 Task: Search one way flight ticket for 2 adults, 2 children, 2 infants in seat in first from Lexington: Blue Grass Airport to Springfield: Abraham Lincoln Capital Airport on 5-2-2023. Choice of flights is Sun country airlines. Number of bags: 2 checked bags. Price is upto 50000. Outbound departure time preference is 4:30.
Action: Mouse moved to (399, 338)
Screenshot: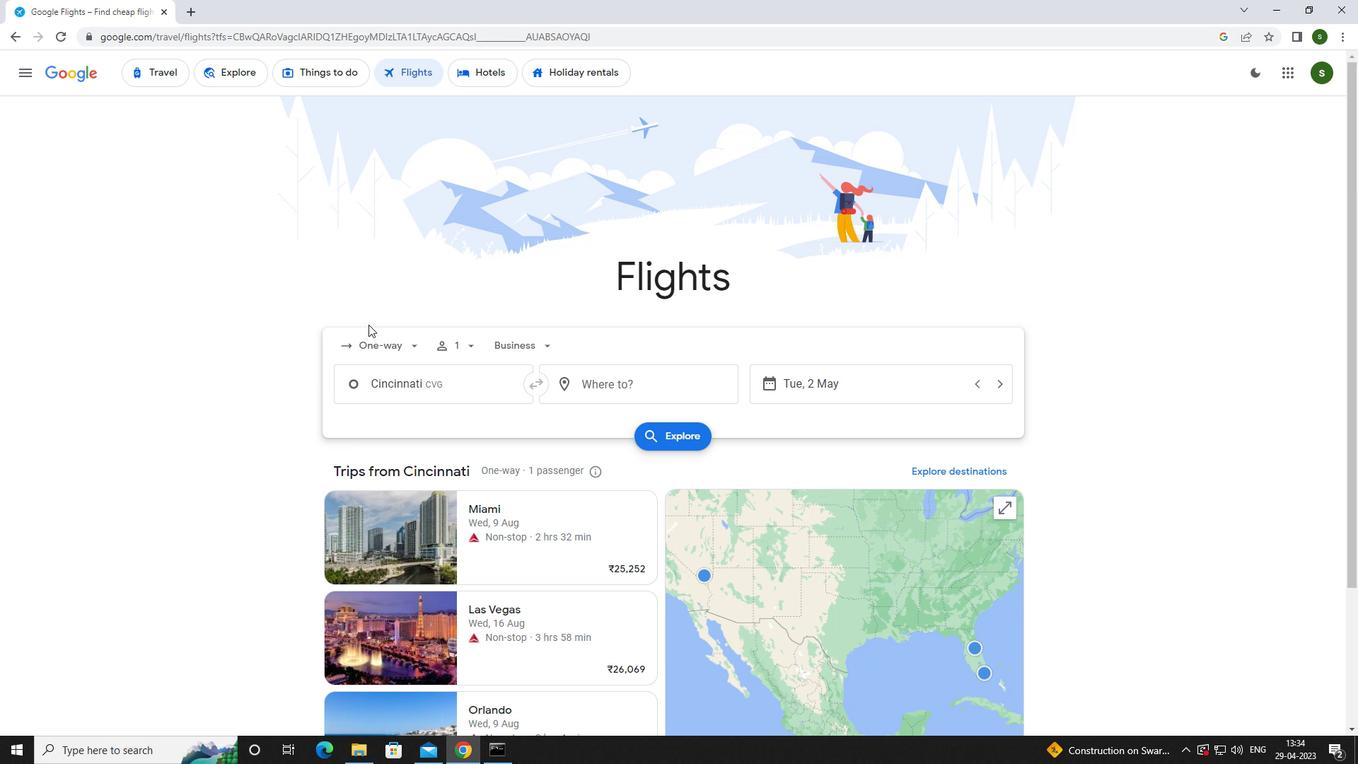 
Action: Mouse pressed left at (399, 338)
Screenshot: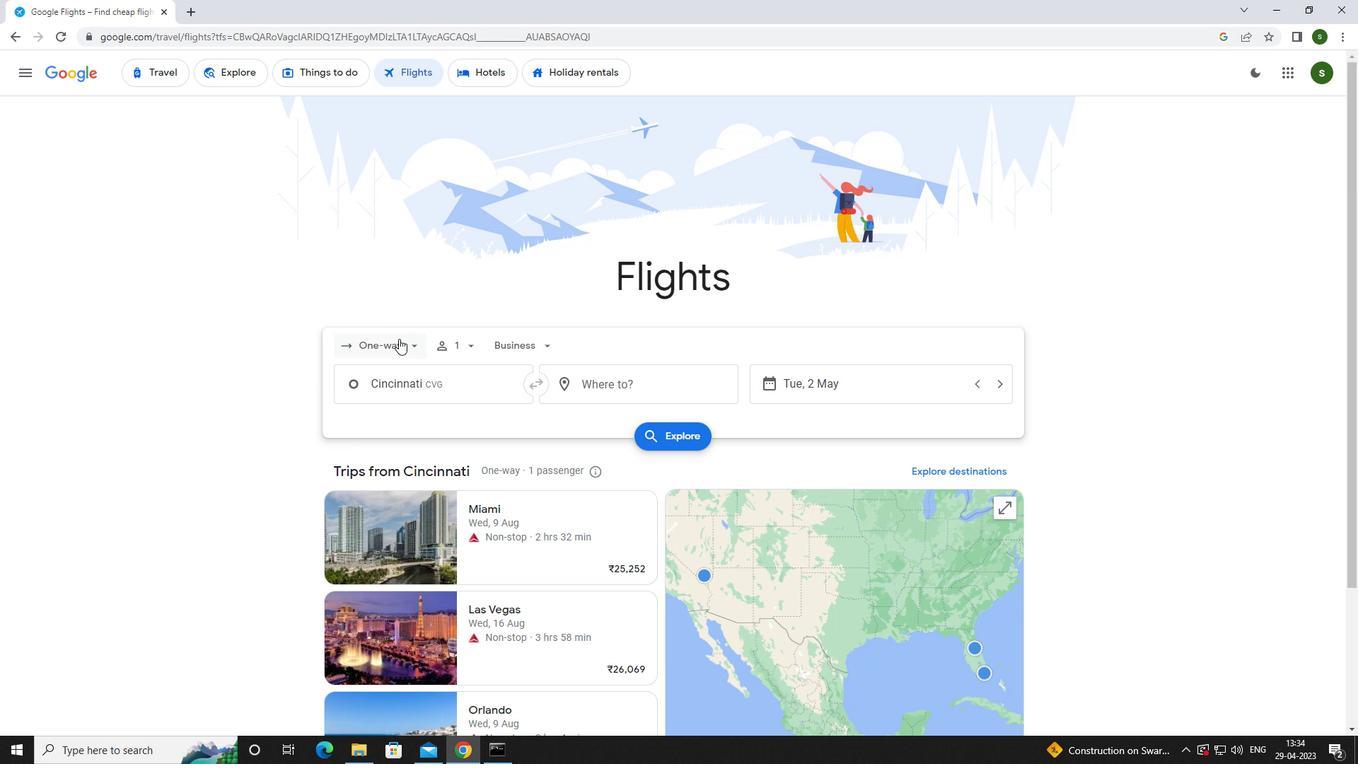 
Action: Mouse moved to (406, 413)
Screenshot: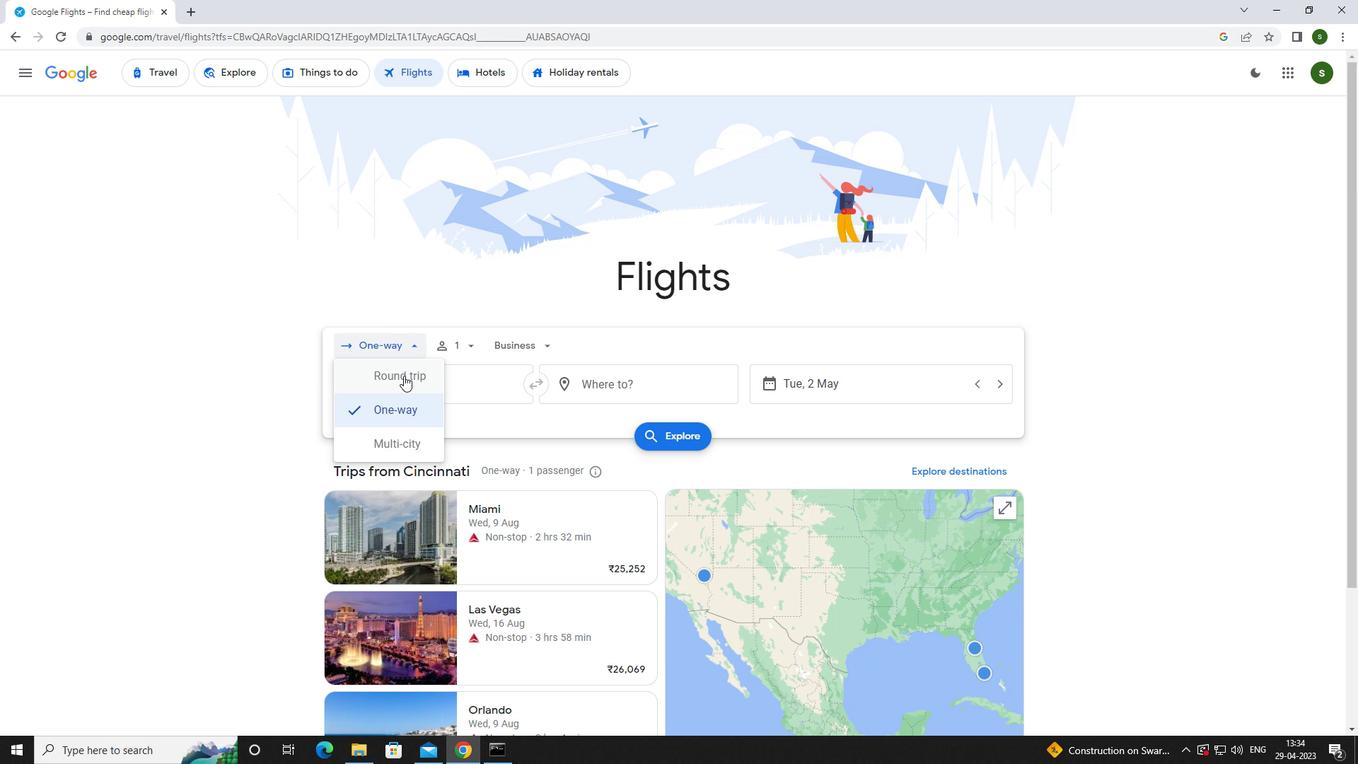 
Action: Mouse pressed left at (406, 413)
Screenshot: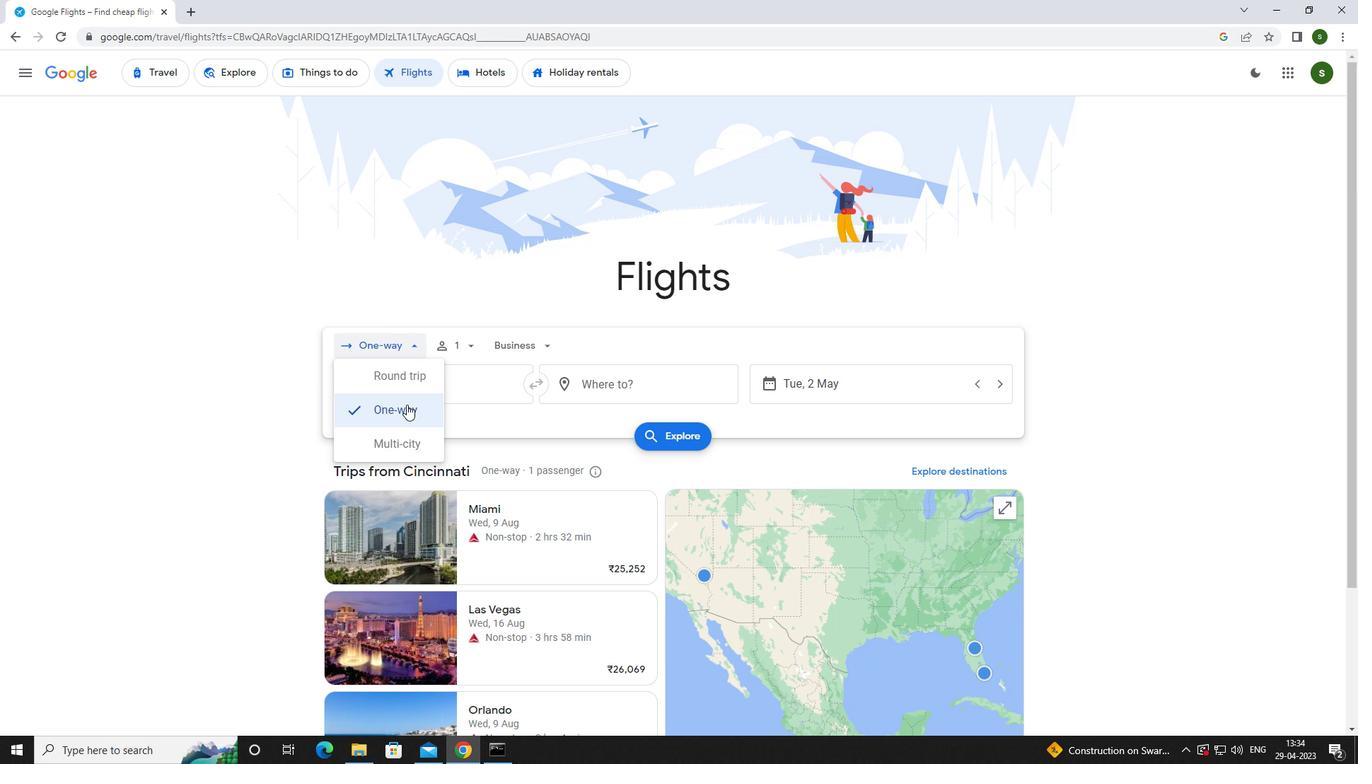 
Action: Mouse moved to (470, 345)
Screenshot: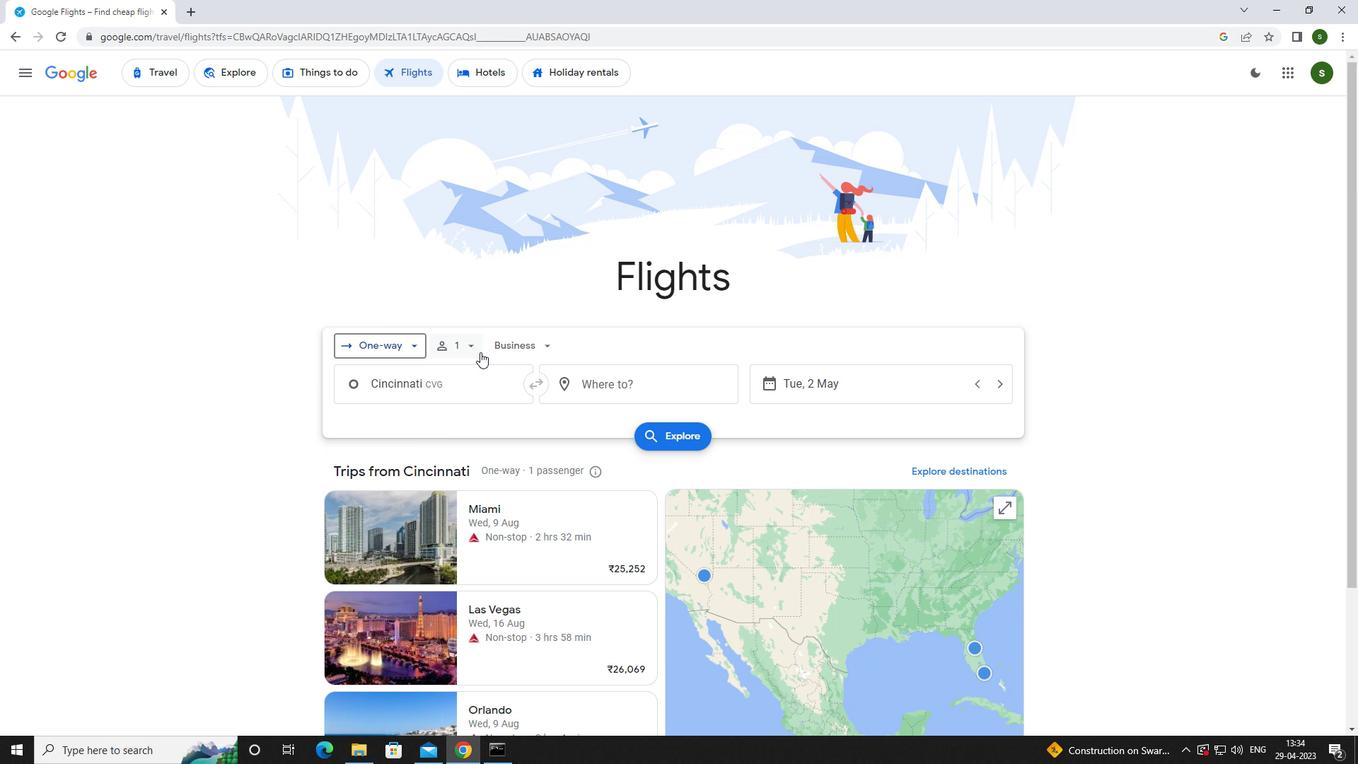 
Action: Mouse pressed left at (470, 345)
Screenshot: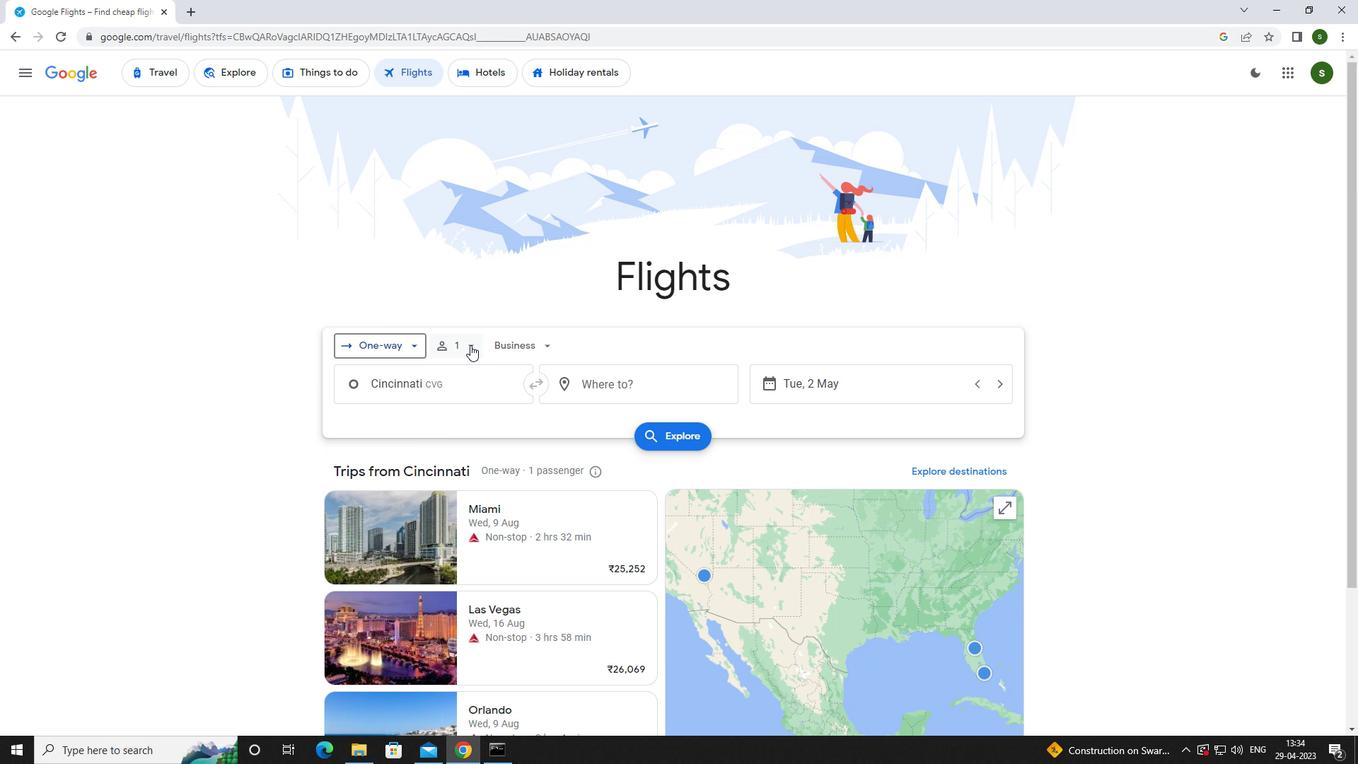 
Action: Mouse moved to (581, 383)
Screenshot: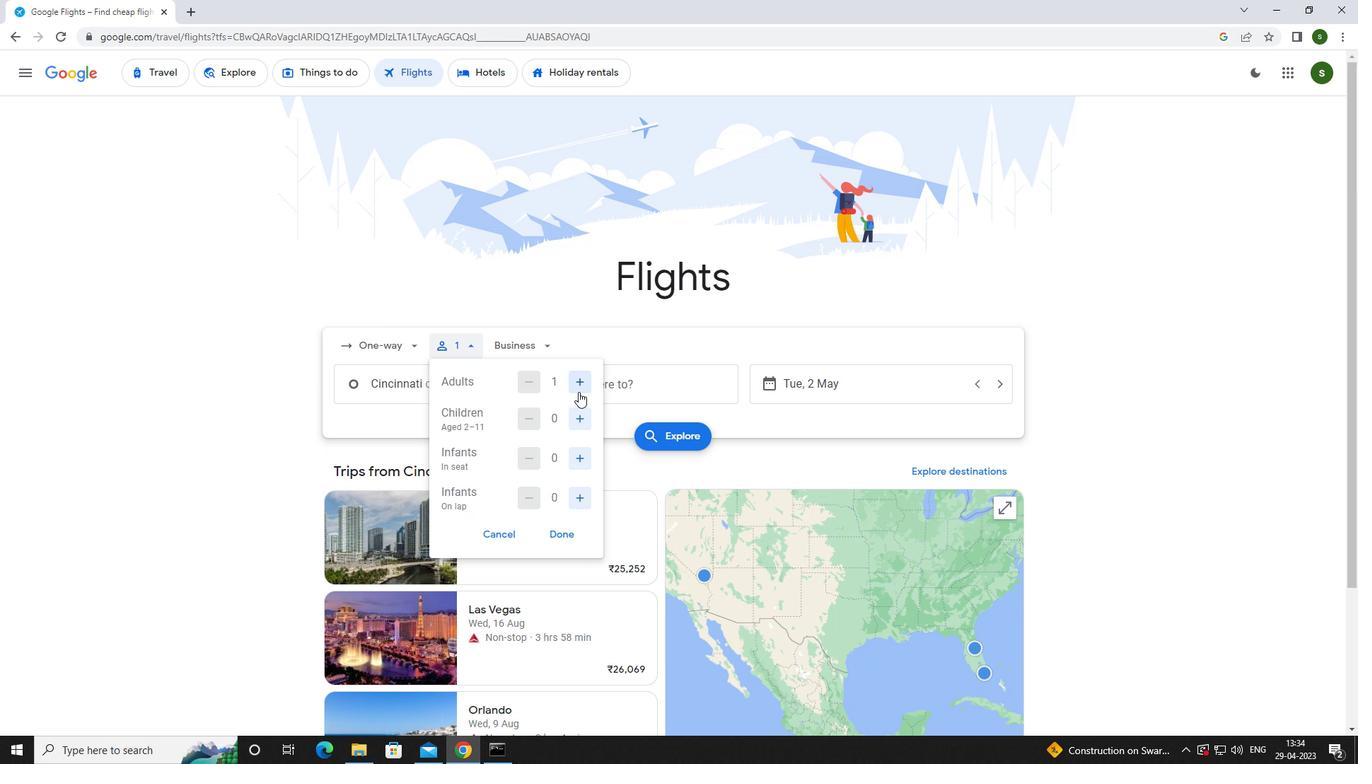 
Action: Mouse pressed left at (581, 383)
Screenshot: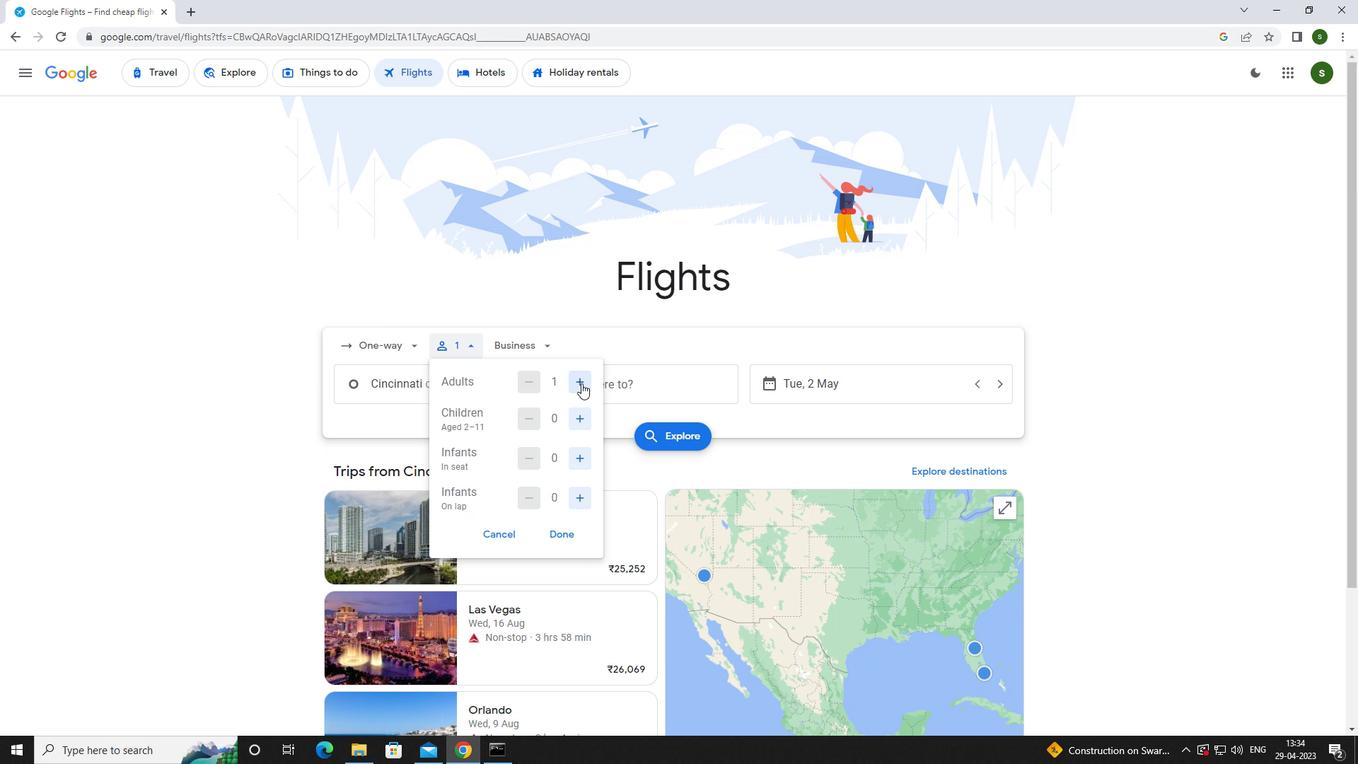 
Action: Mouse moved to (582, 413)
Screenshot: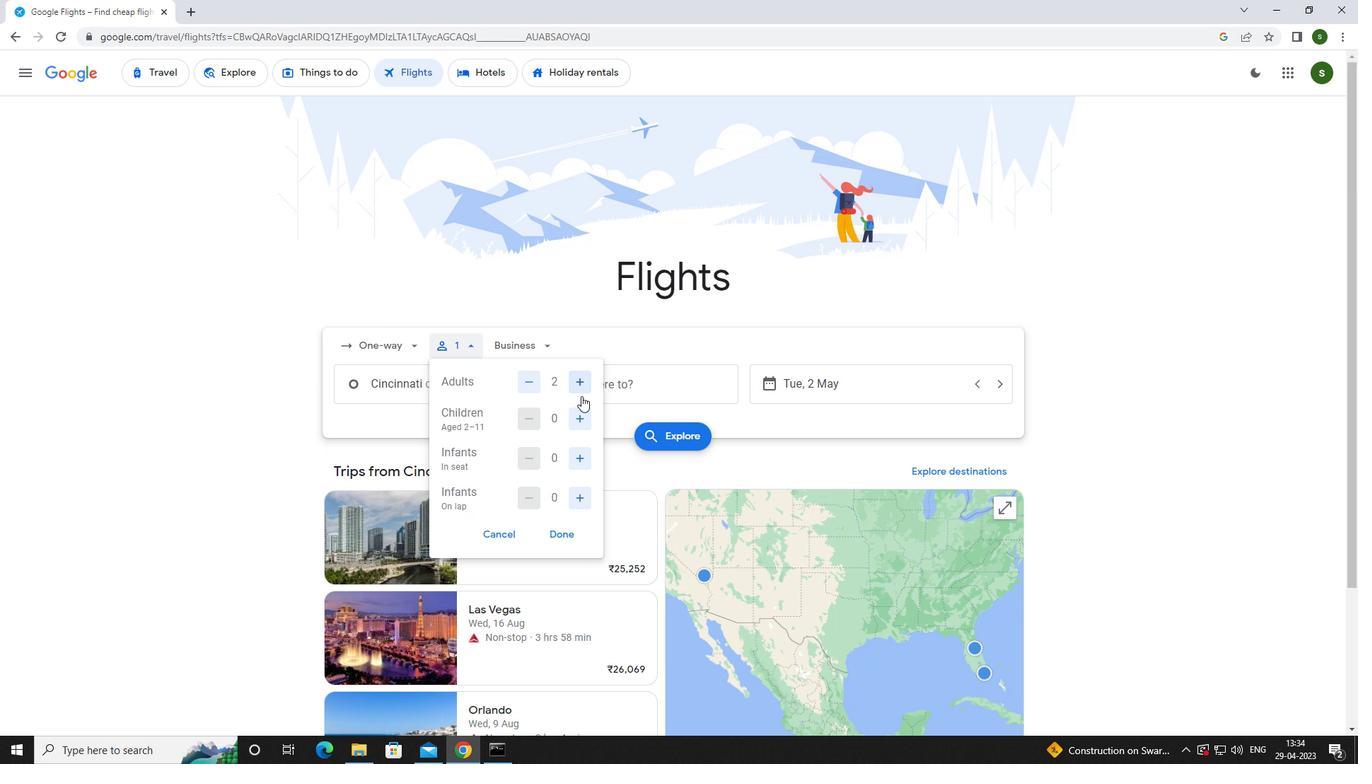 
Action: Mouse pressed left at (582, 413)
Screenshot: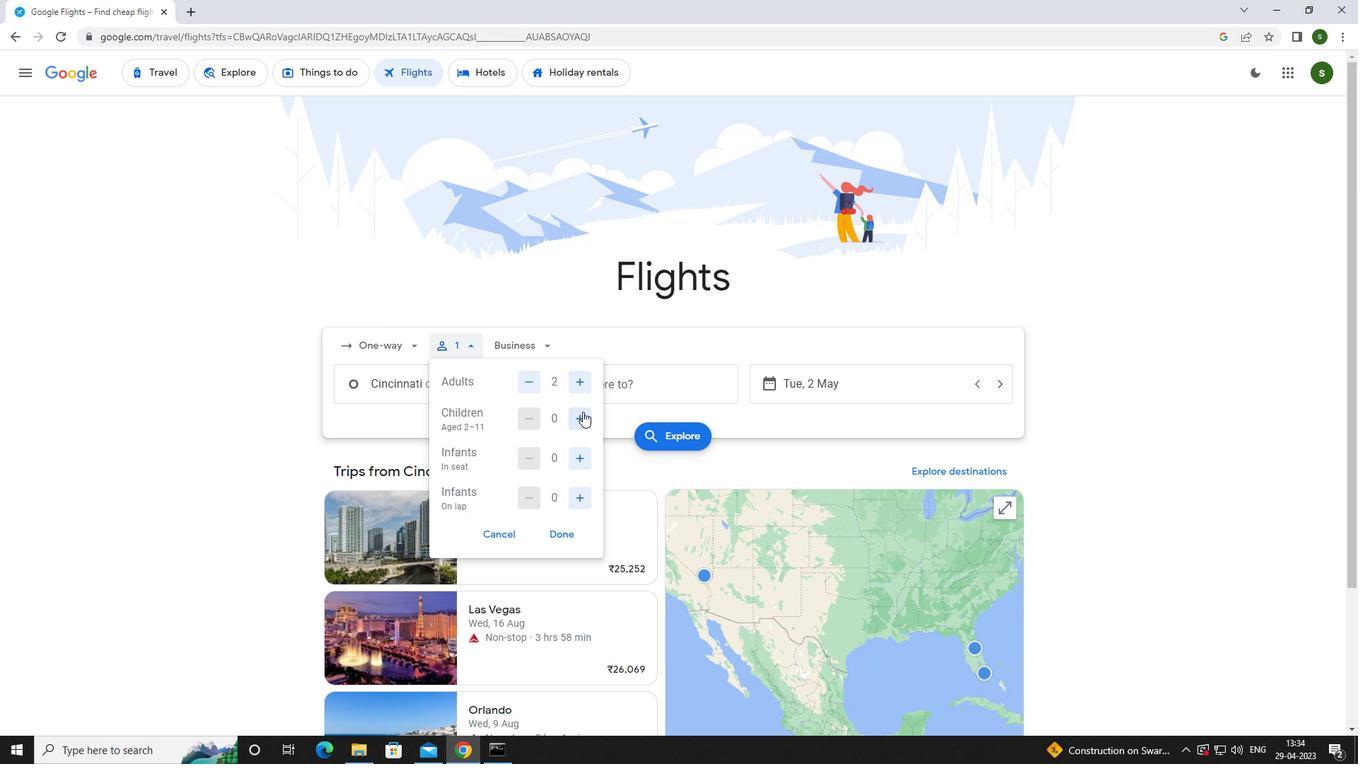 
Action: Mouse pressed left at (582, 413)
Screenshot: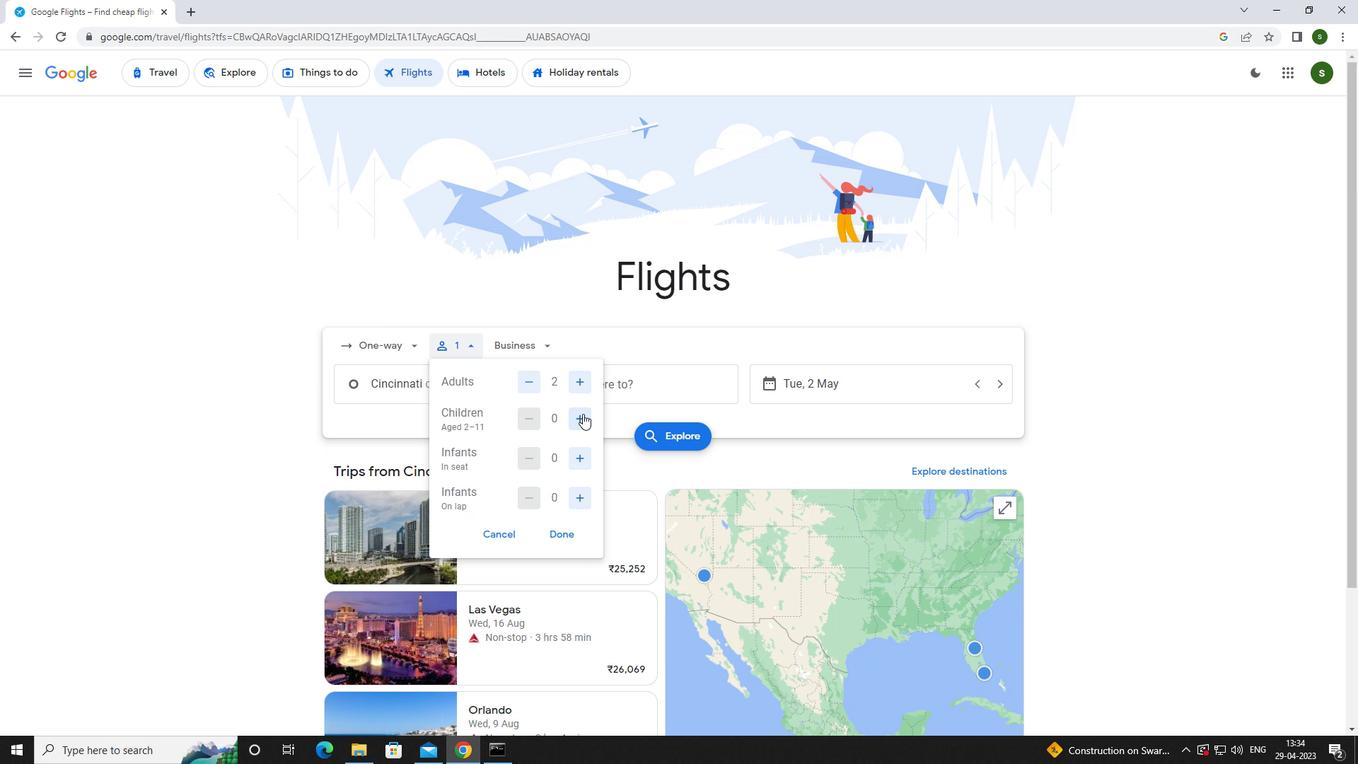 
Action: Mouse moved to (583, 454)
Screenshot: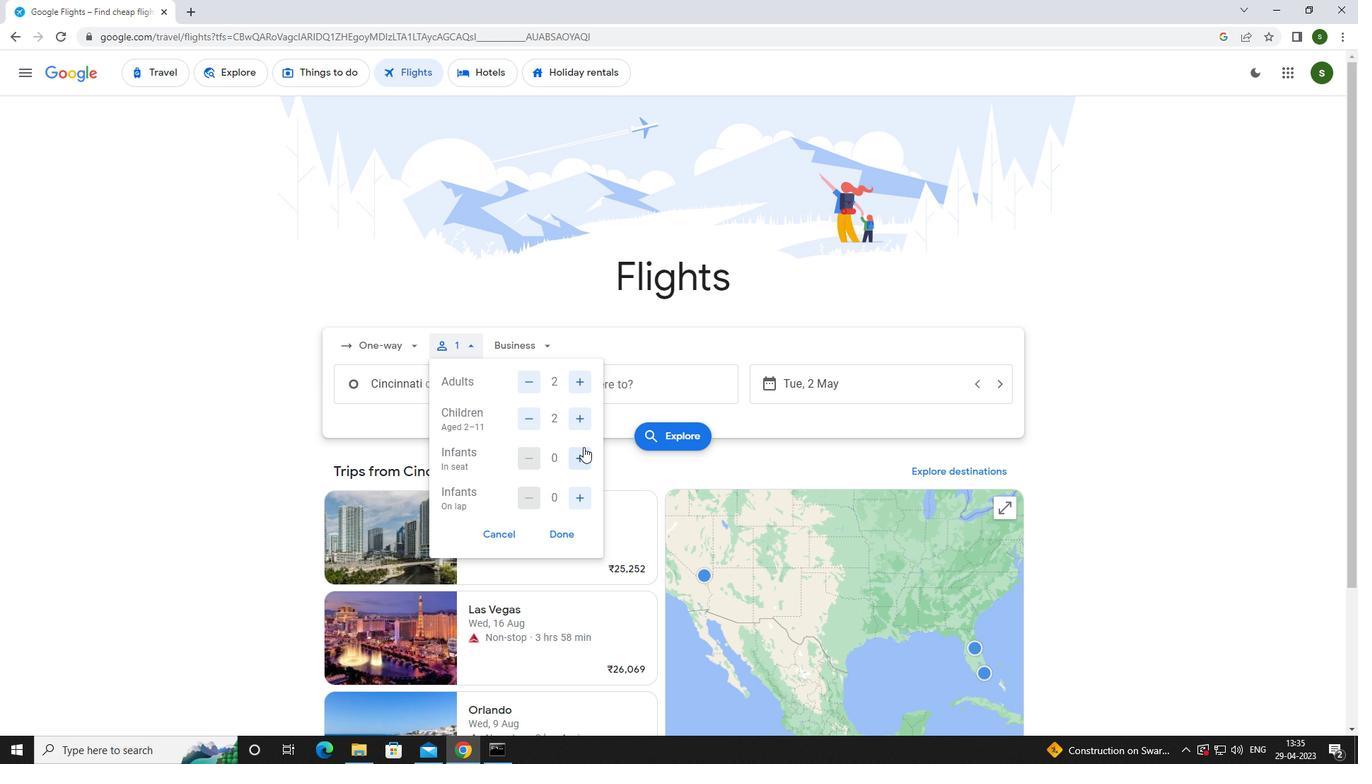 
Action: Mouse pressed left at (583, 454)
Screenshot: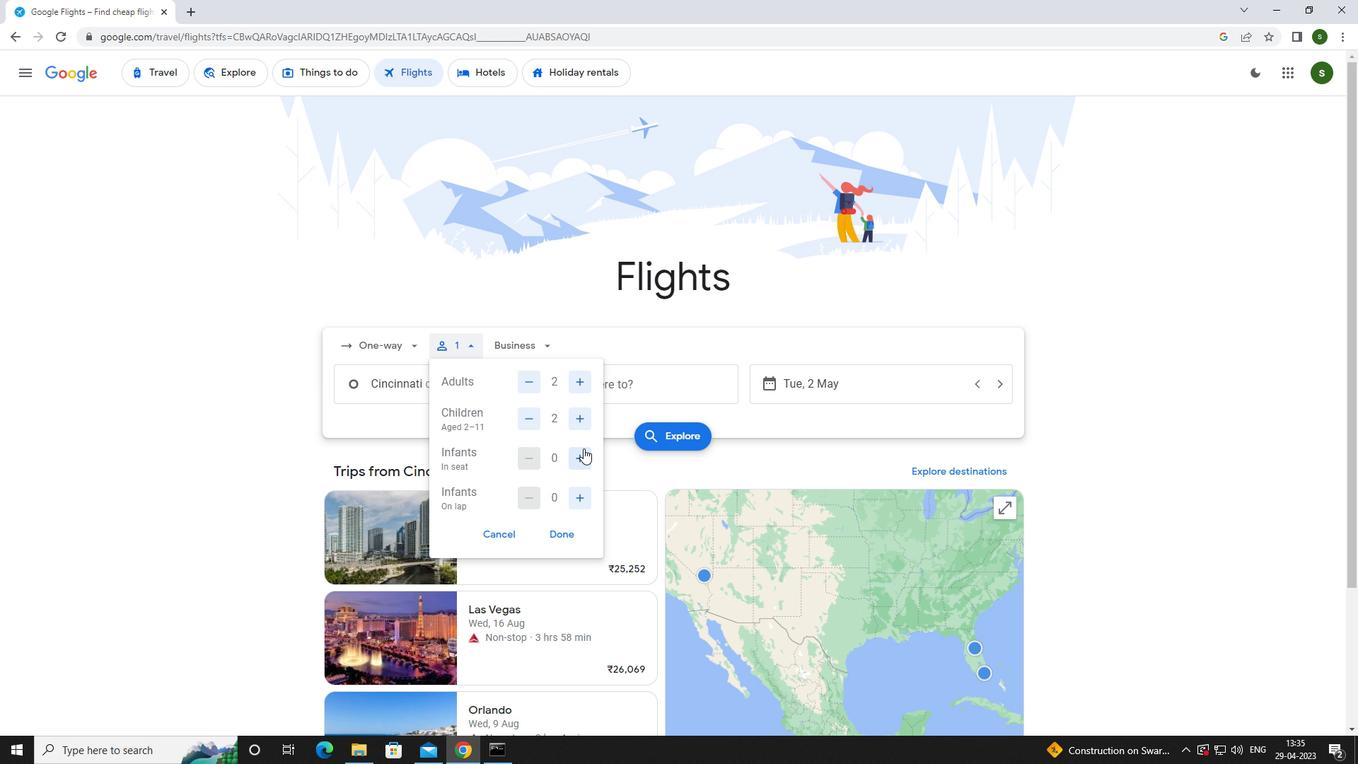 
Action: Mouse pressed left at (583, 454)
Screenshot: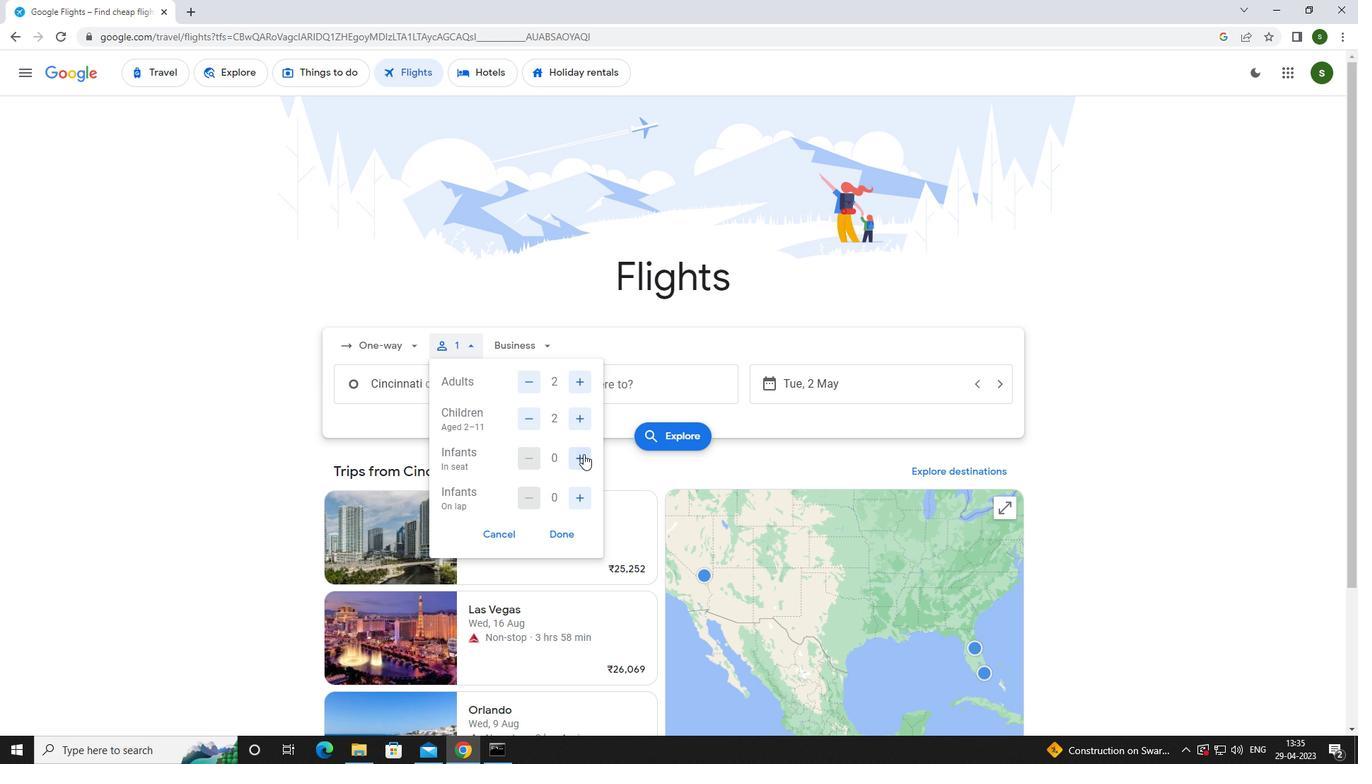 
Action: Mouse moved to (529, 349)
Screenshot: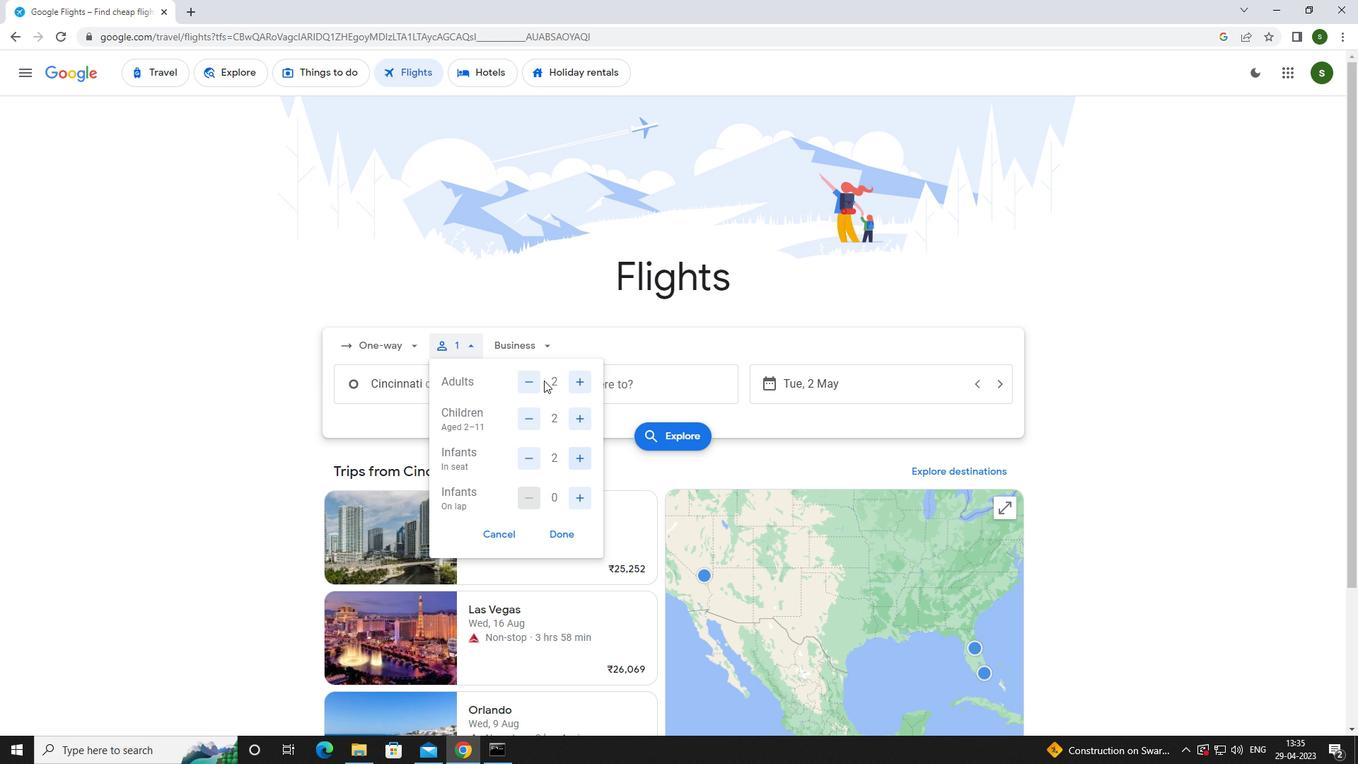 
Action: Mouse pressed left at (529, 349)
Screenshot: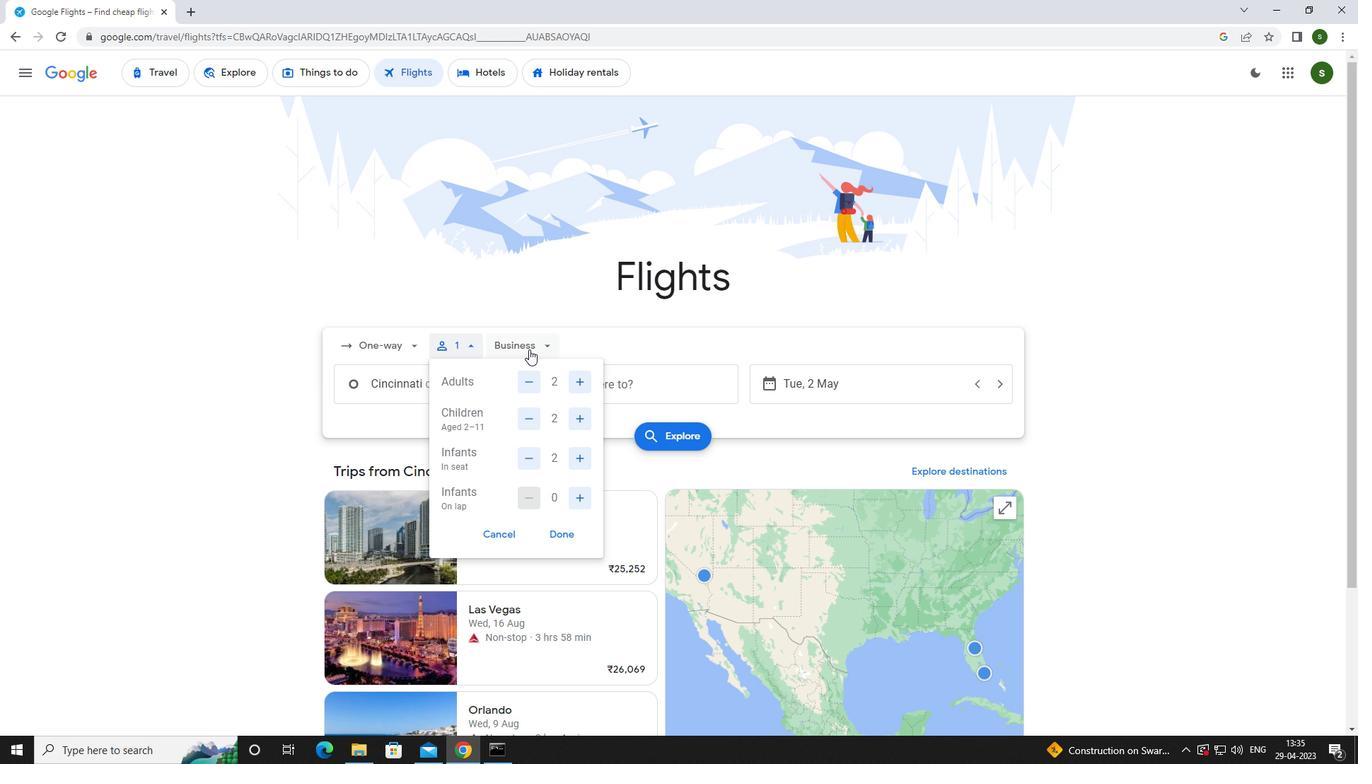 
Action: Mouse moved to (544, 471)
Screenshot: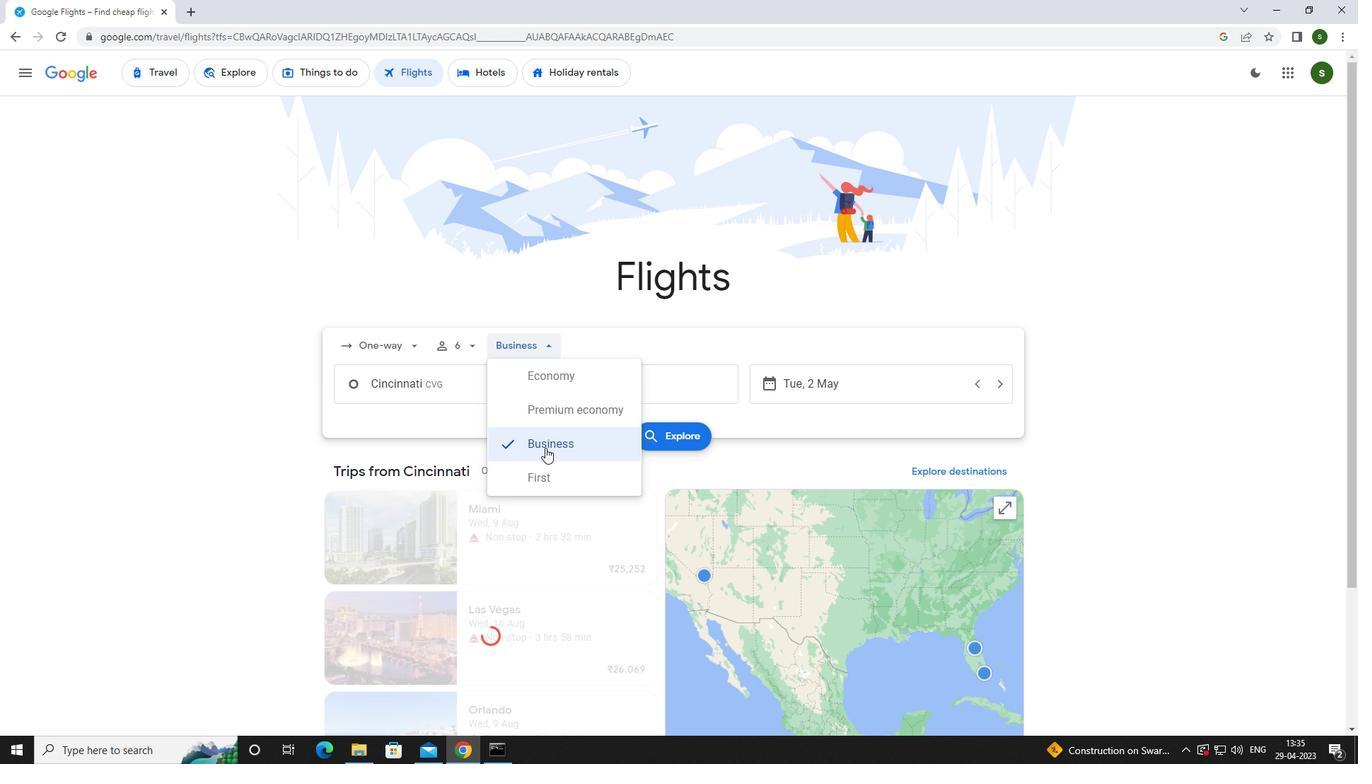 
Action: Mouse pressed left at (544, 471)
Screenshot: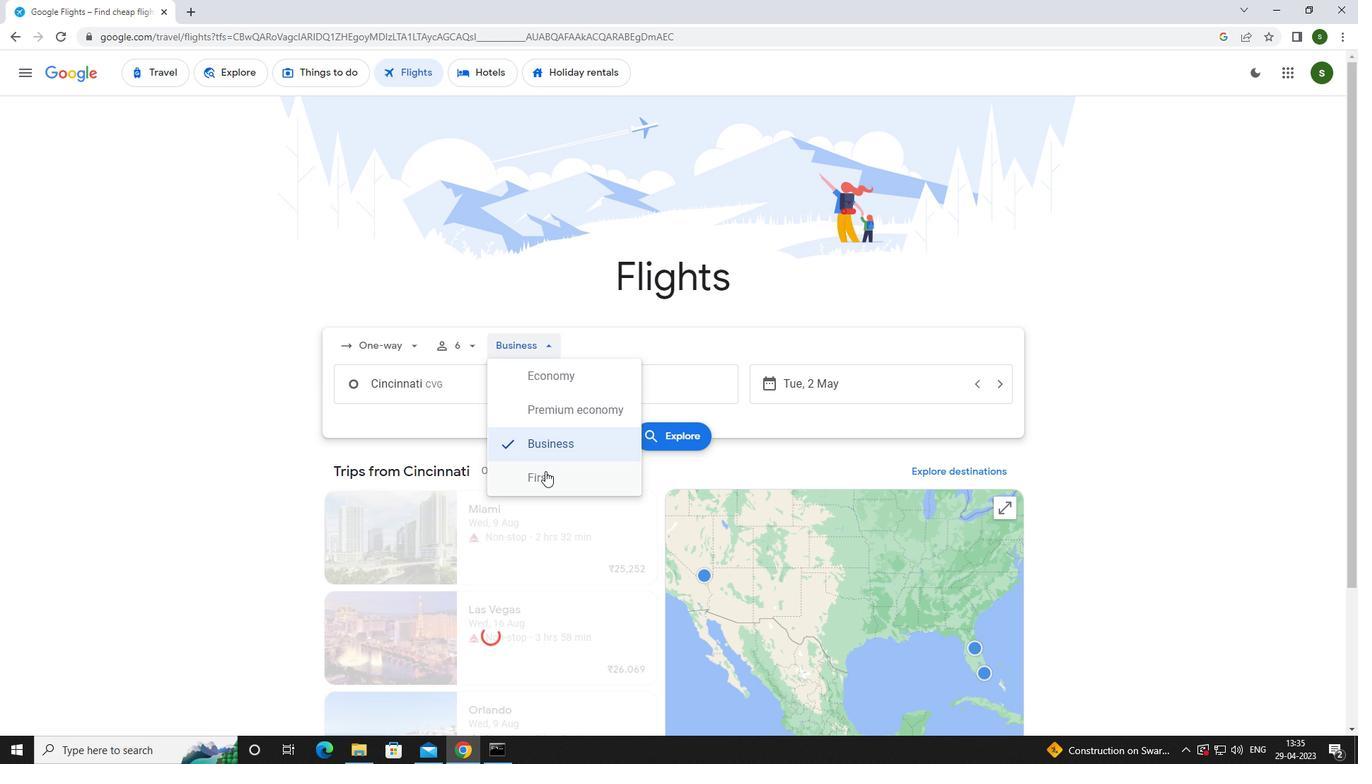 
Action: Mouse moved to (457, 386)
Screenshot: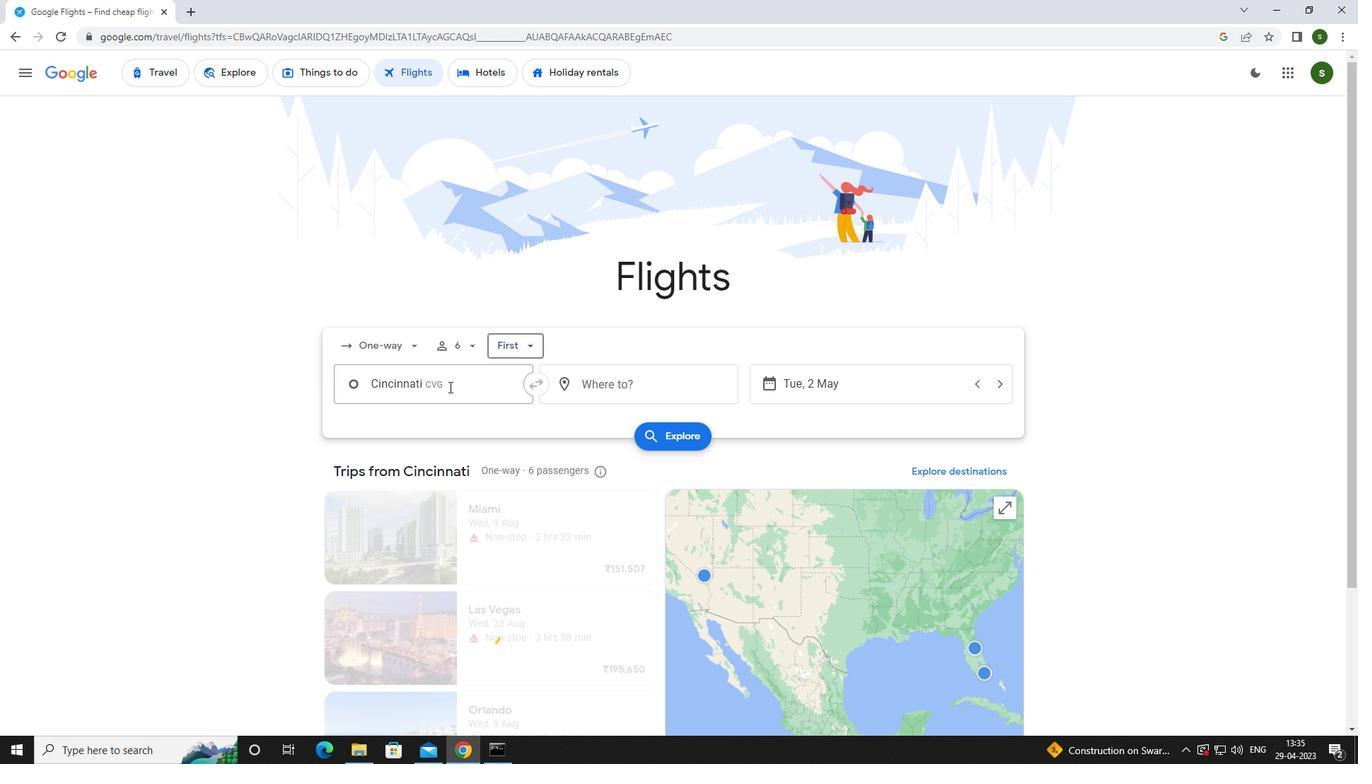 
Action: Mouse pressed left at (457, 386)
Screenshot: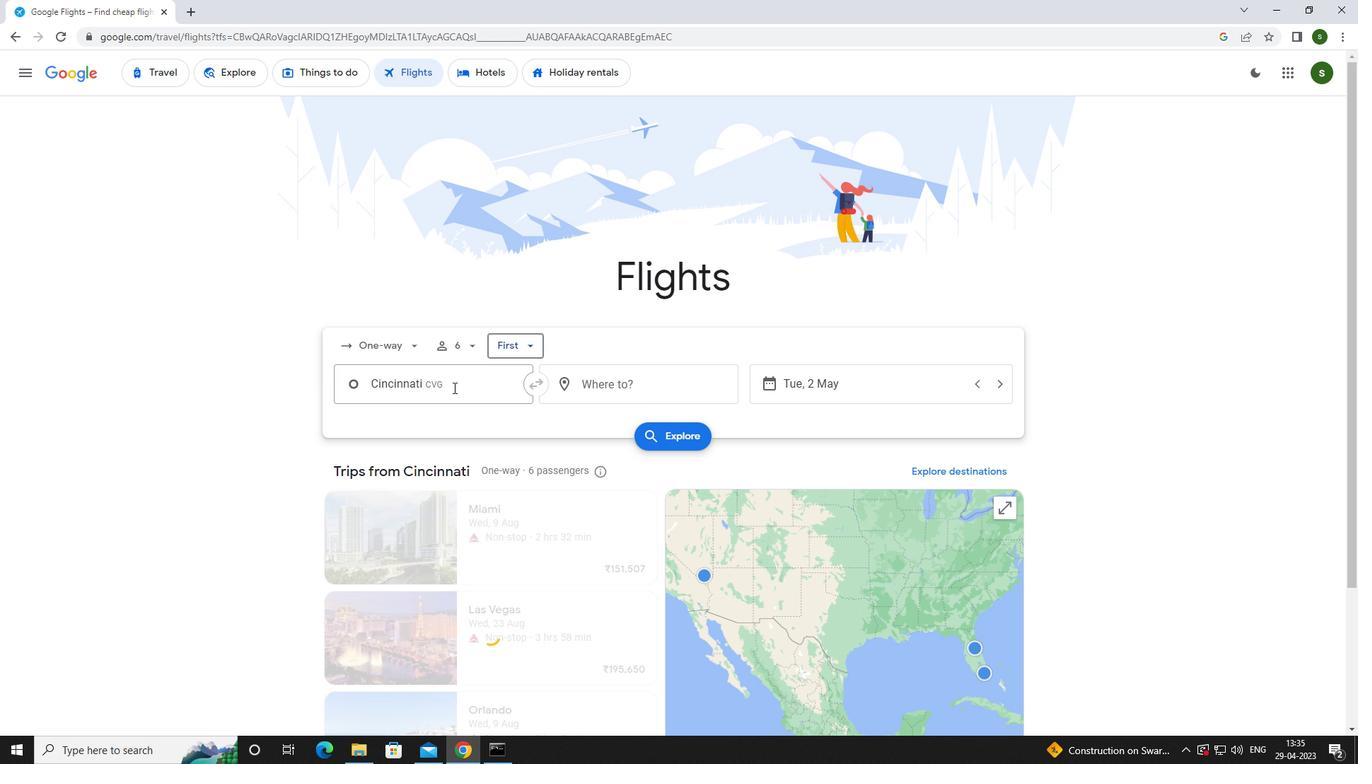 
Action: Key pressed b<Key.caps_lock>lue<Key.space>
Screenshot: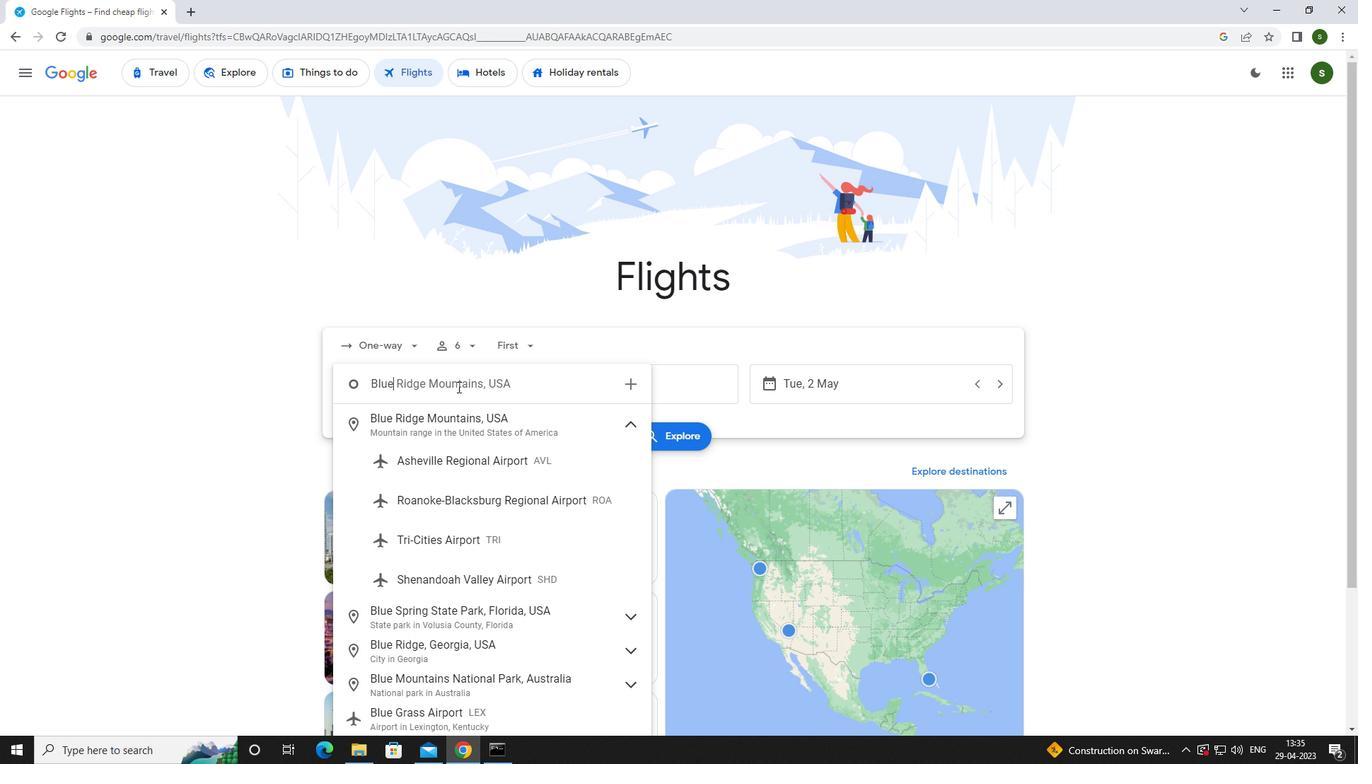 
Action: Mouse moved to (447, 723)
Screenshot: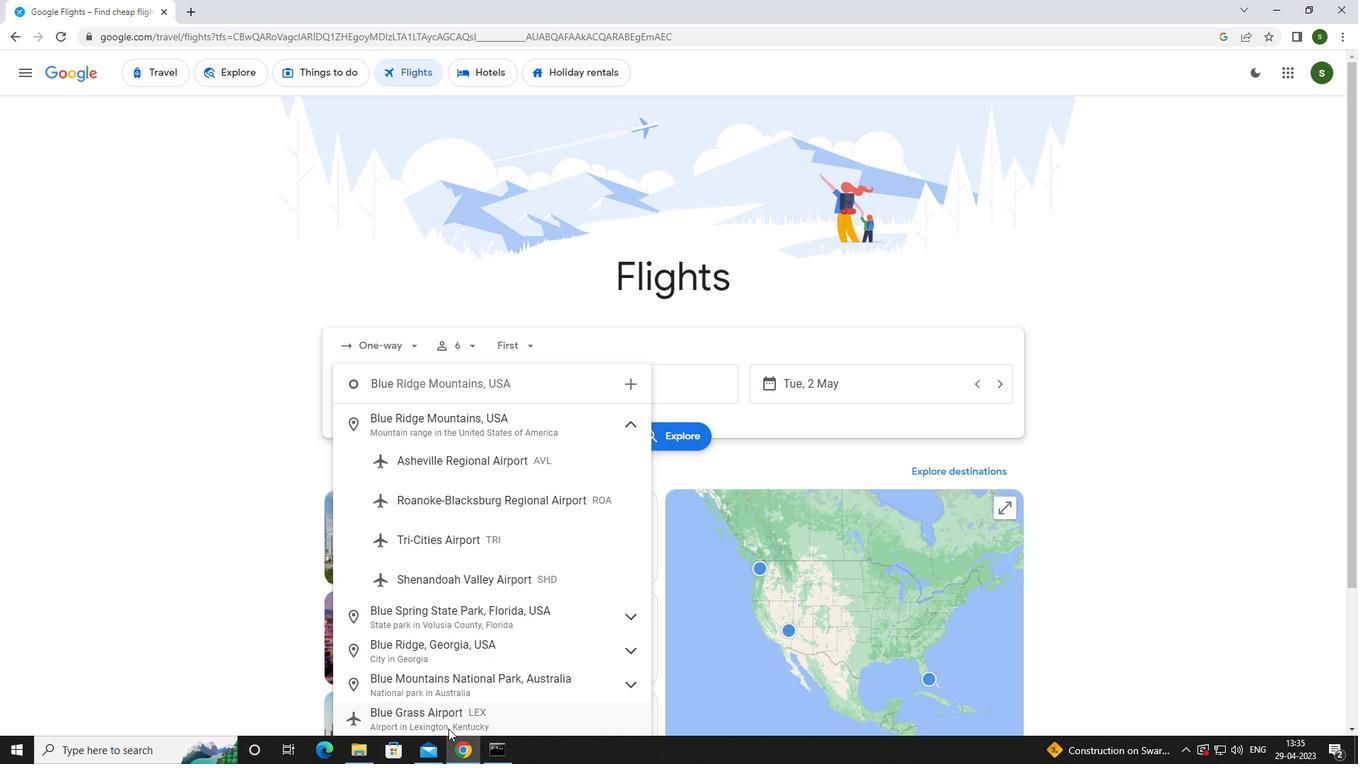 
Action: Mouse pressed left at (447, 723)
Screenshot: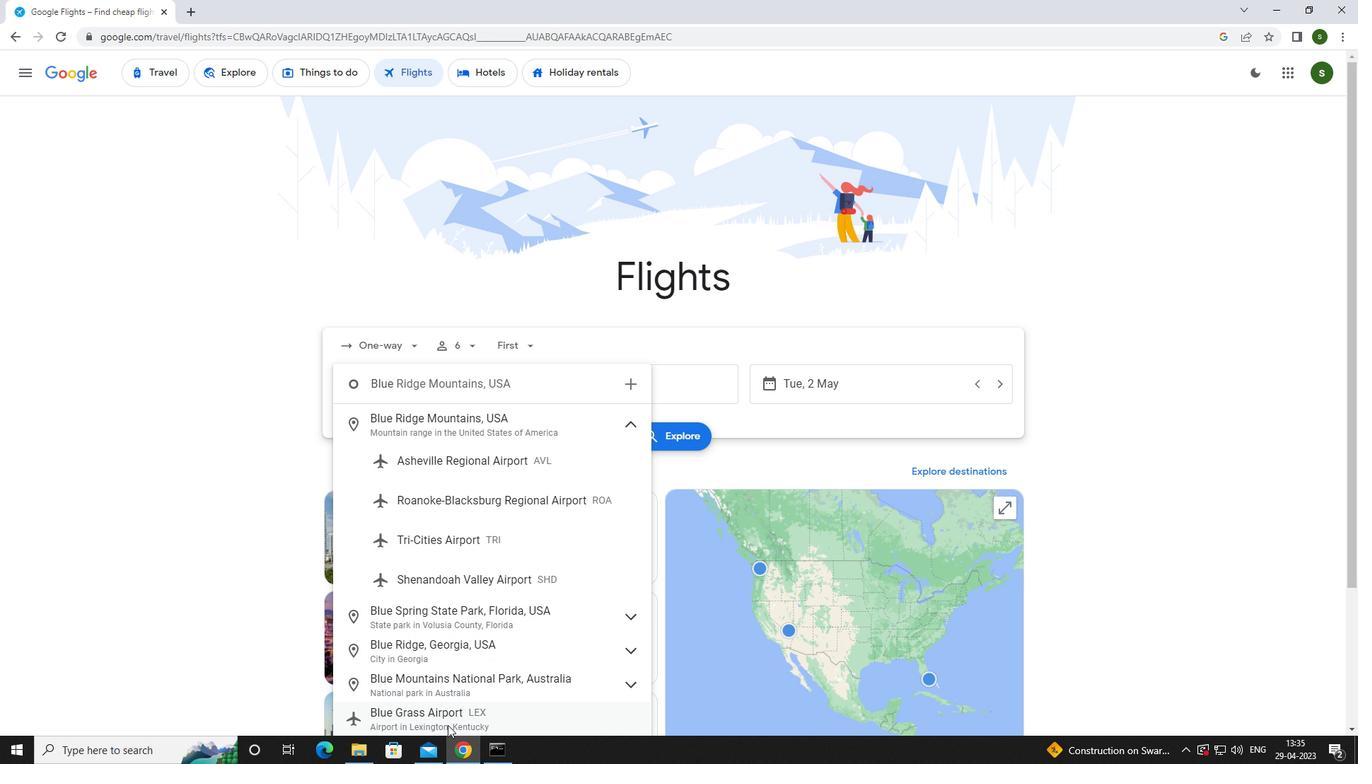 
Action: Mouse moved to (621, 383)
Screenshot: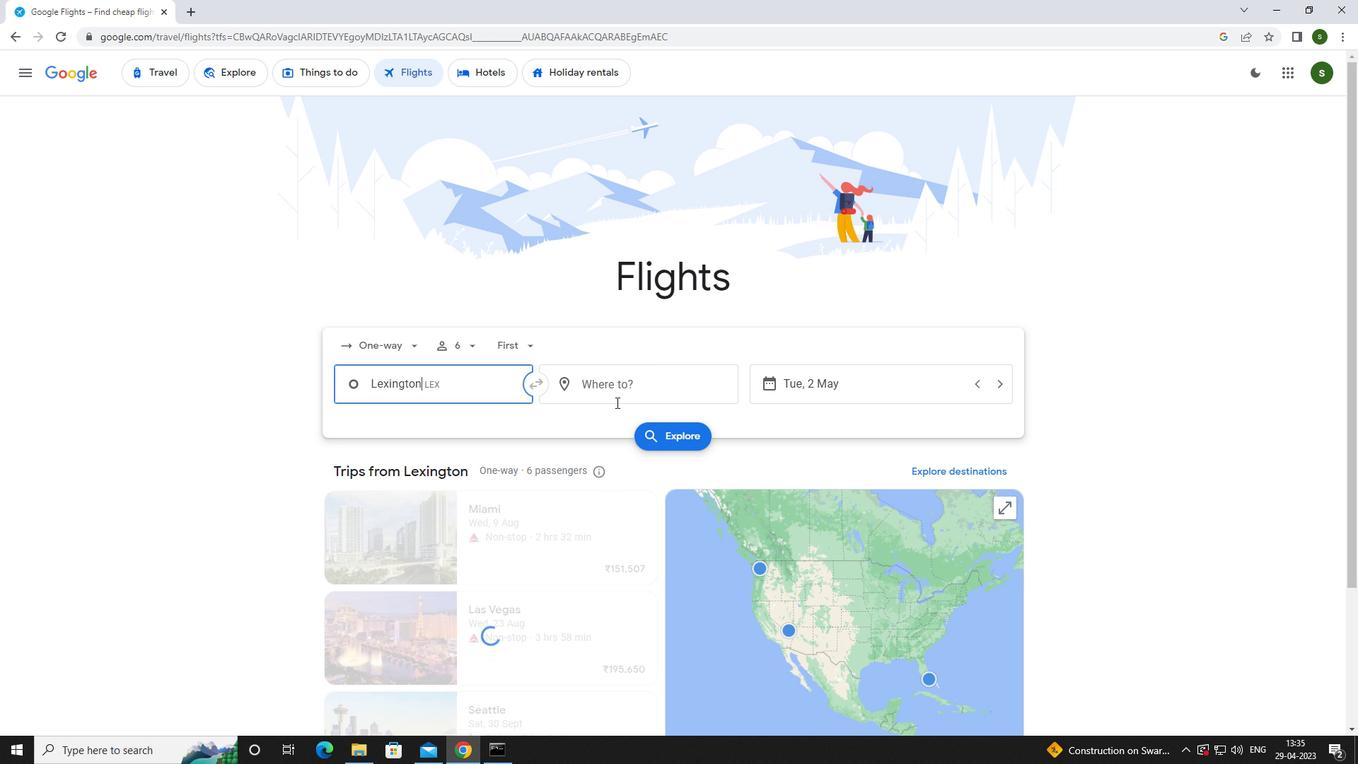 
Action: Mouse pressed left at (621, 383)
Screenshot: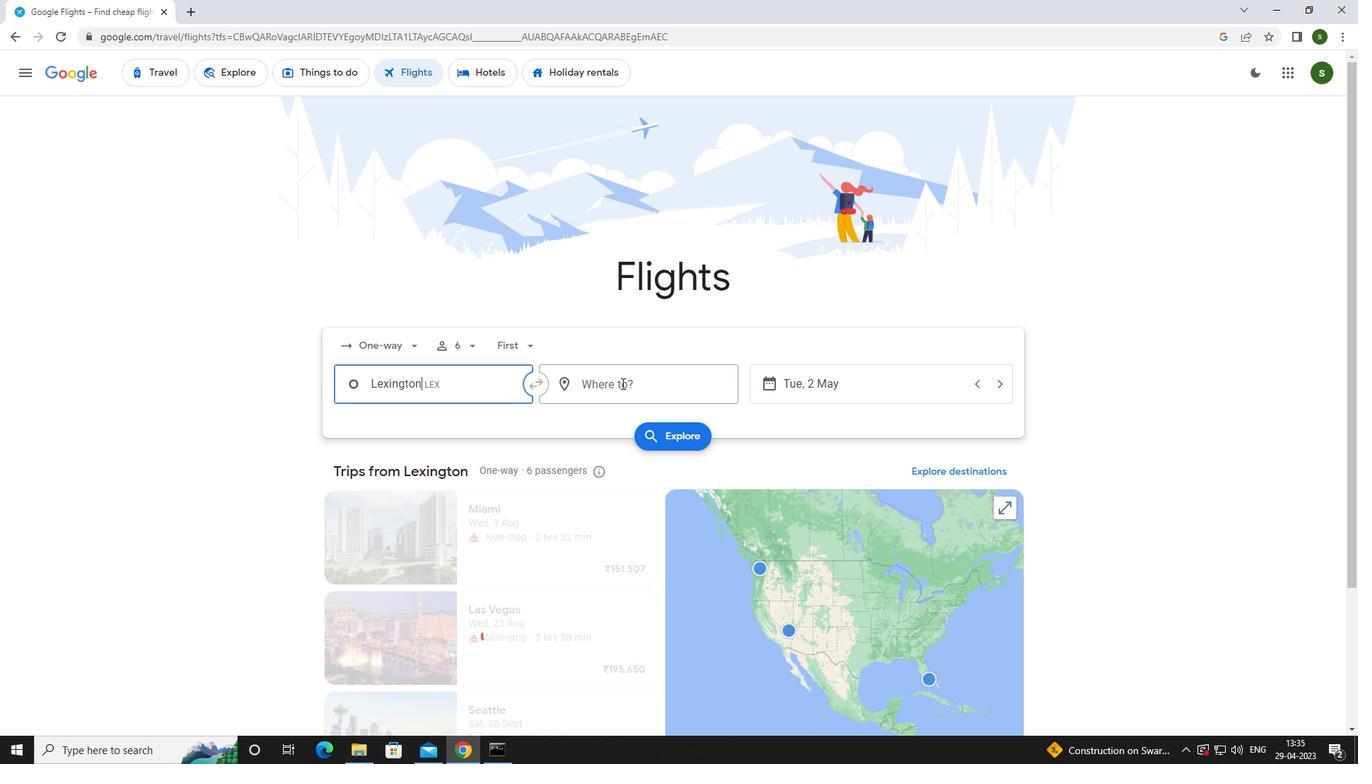 
Action: Mouse moved to (621, 383)
Screenshot: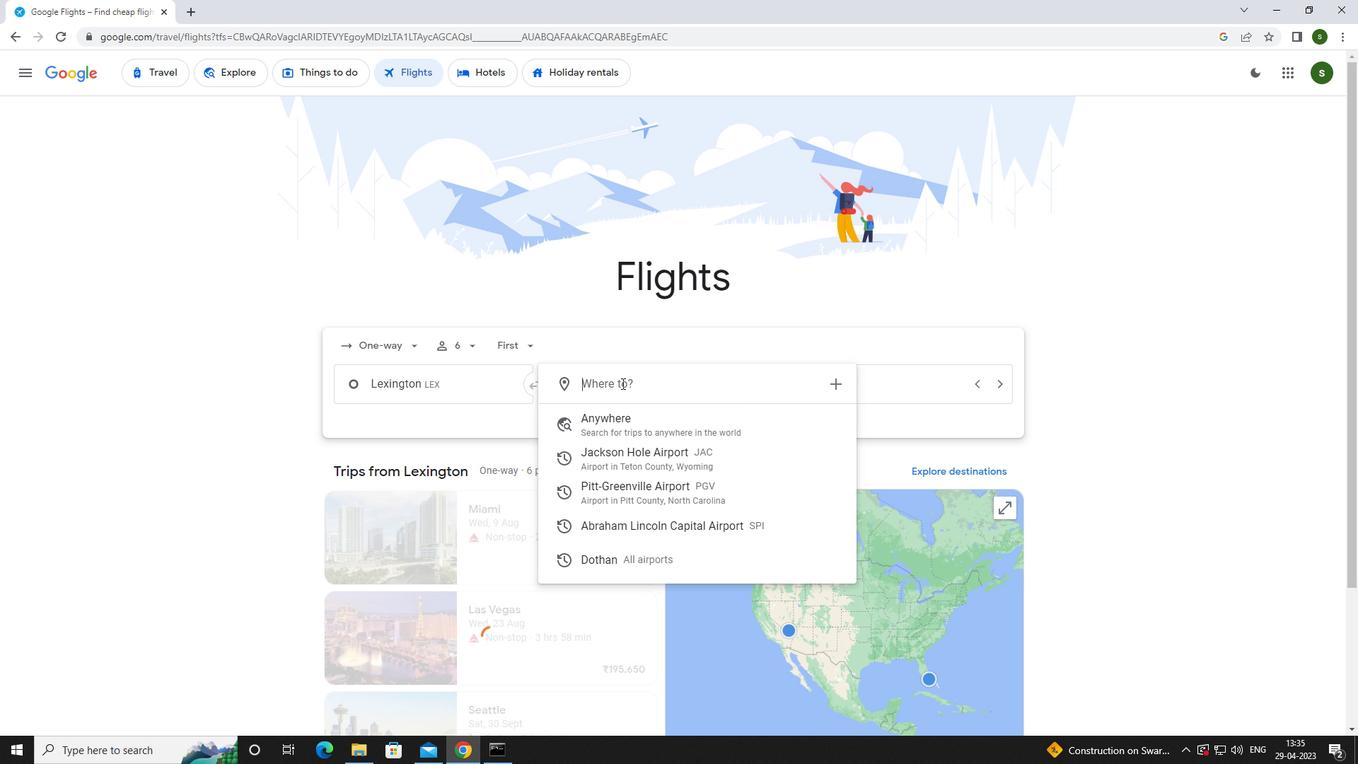 
Action: Key pressed <Key.caps_lock>s<Key.caps_lock>pringfield
Screenshot: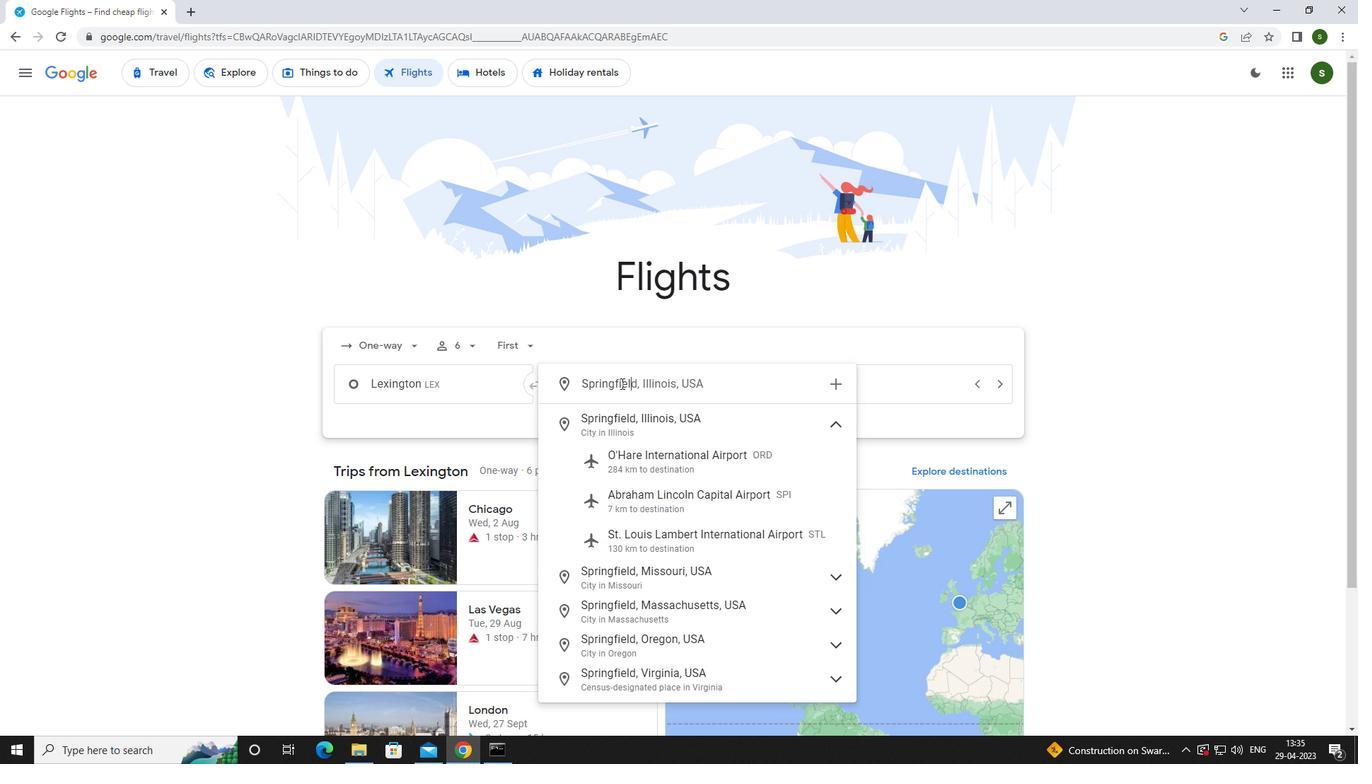 
Action: Mouse moved to (638, 483)
Screenshot: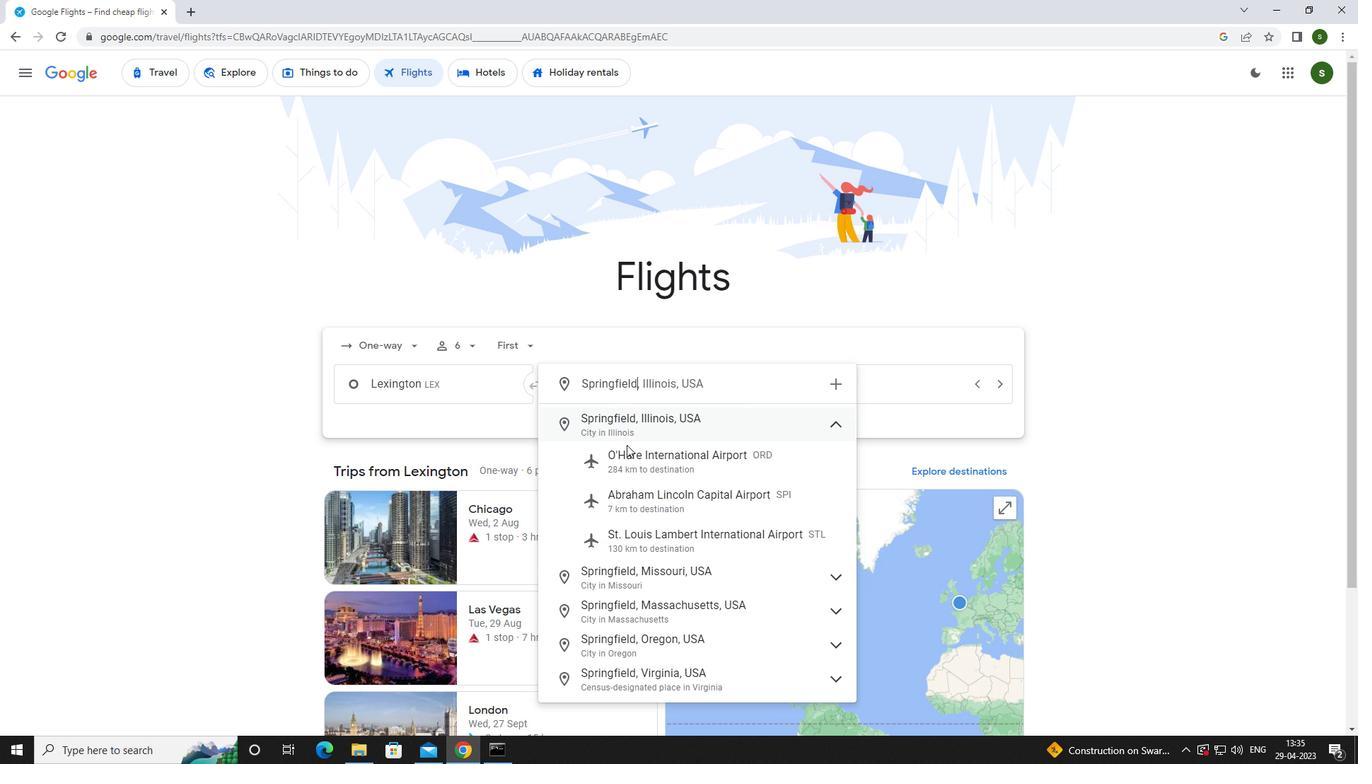 
Action: Mouse pressed left at (638, 483)
Screenshot: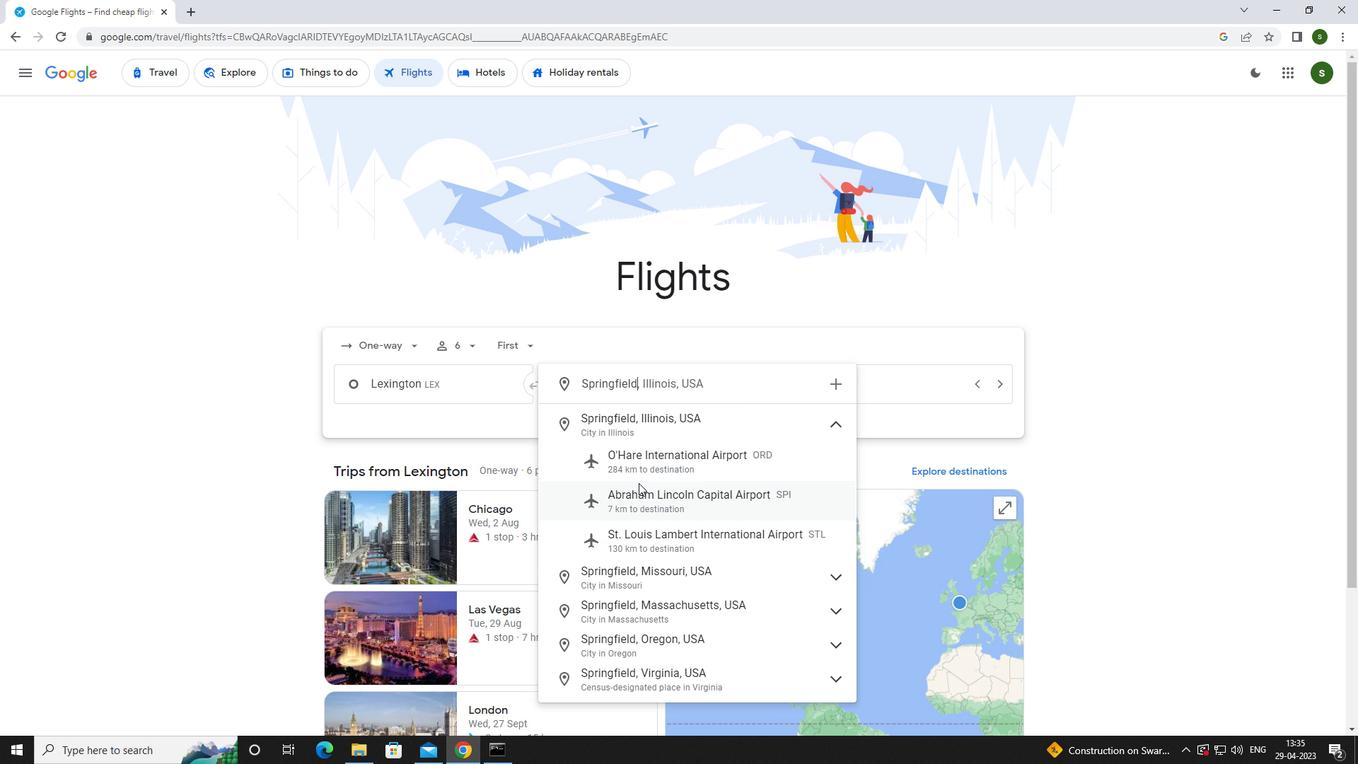 
Action: Mouse moved to (823, 379)
Screenshot: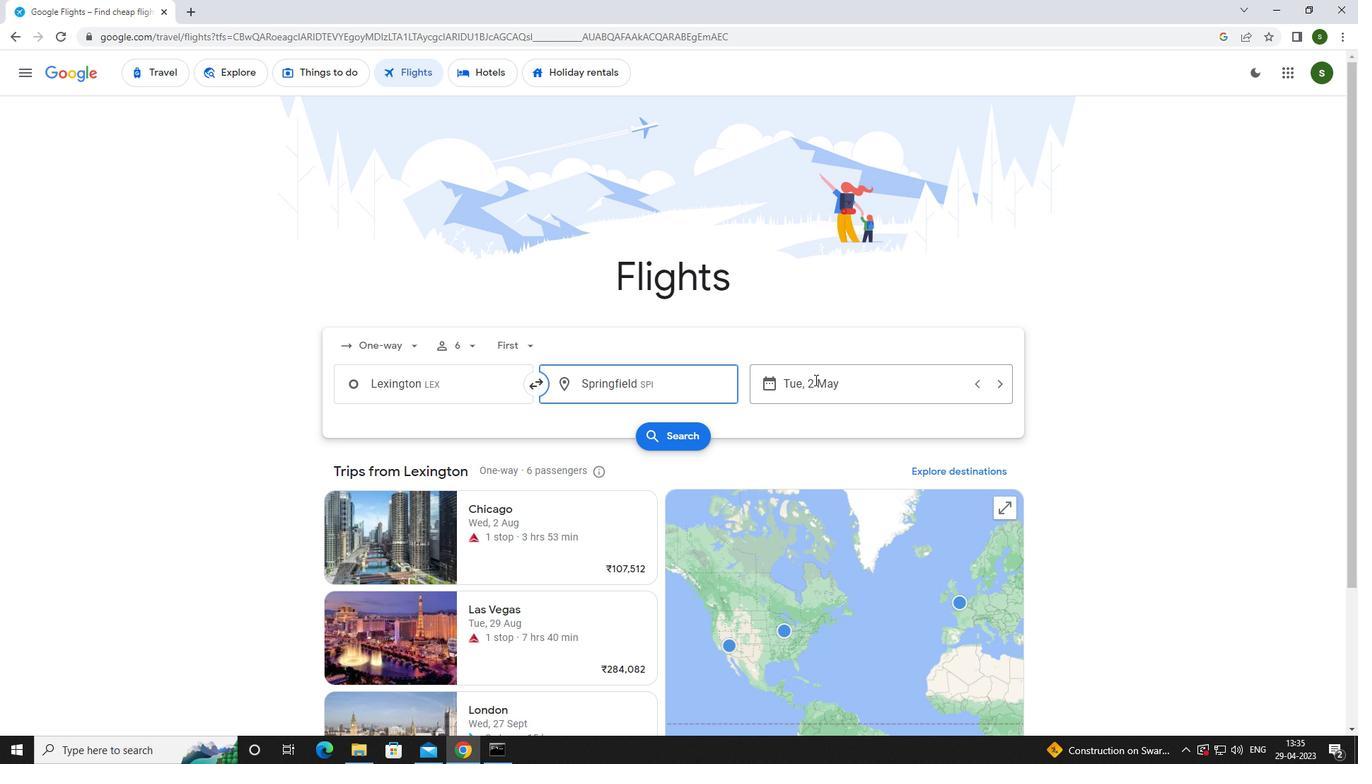 
Action: Mouse pressed left at (823, 379)
Screenshot: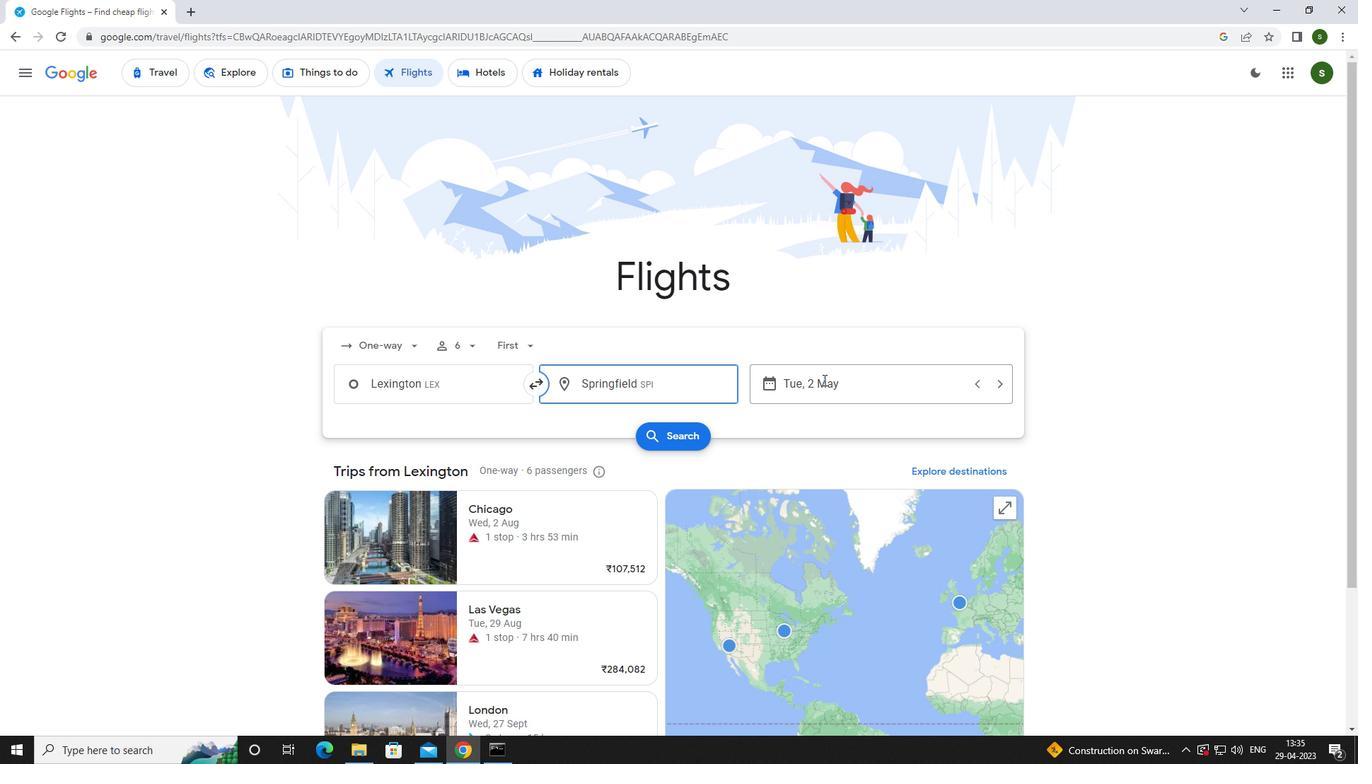 
Action: Mouse moved to (860, 483)
Screenshot: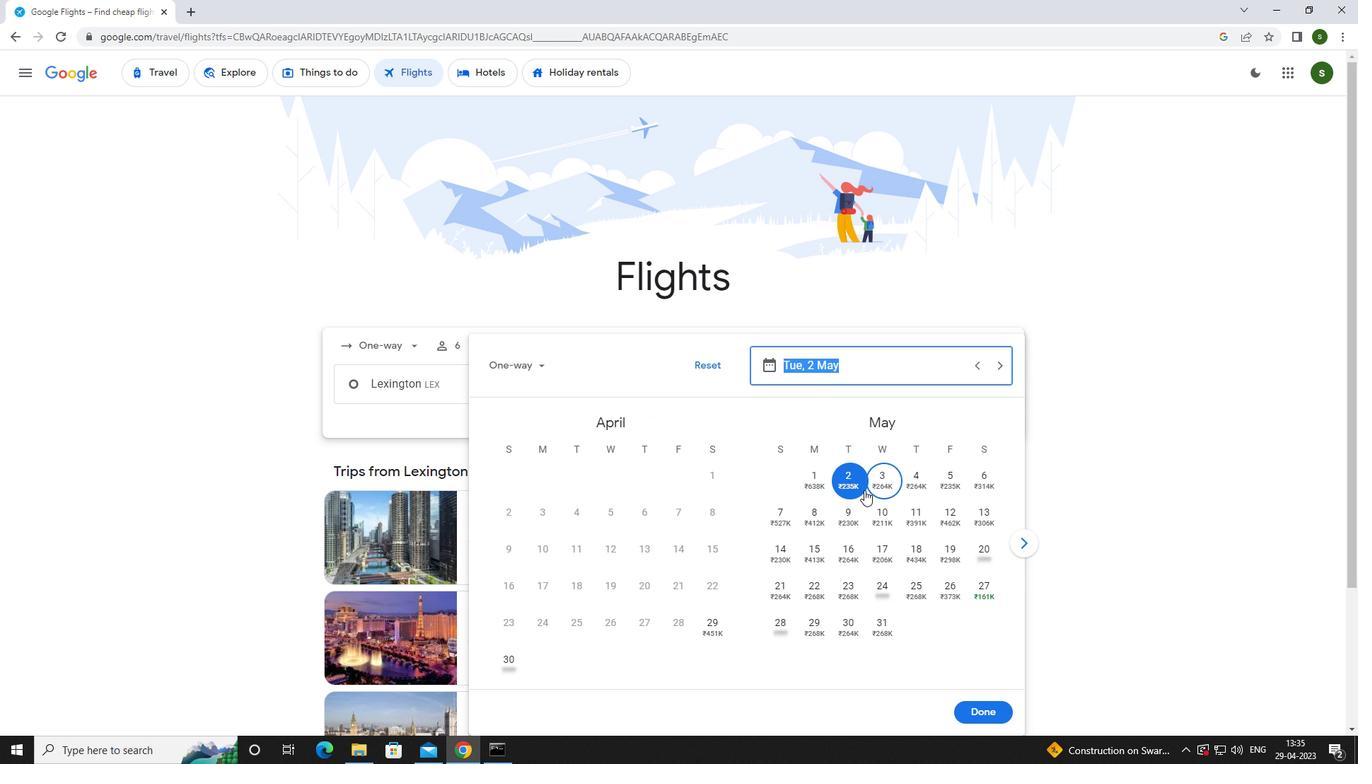 
Action: Mouse pressed left at (860, 483)
Screenshot: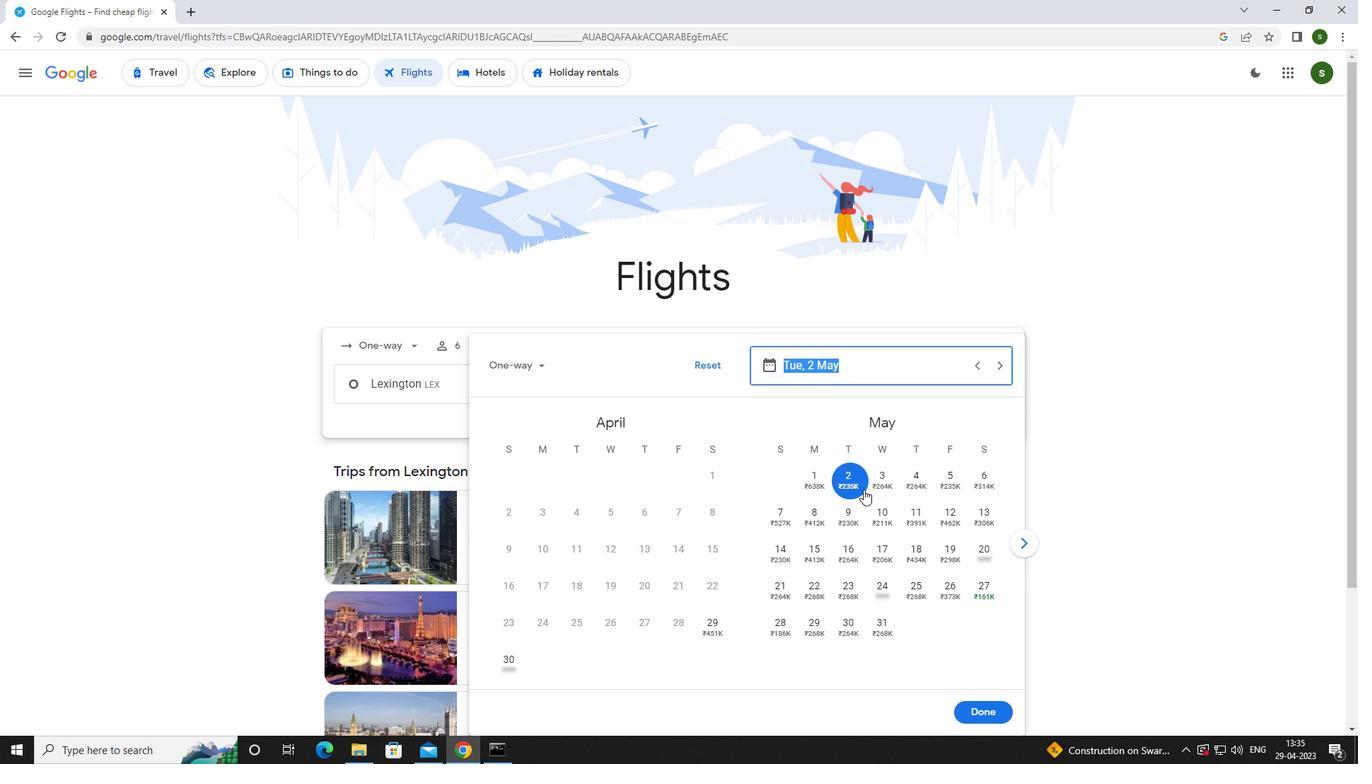 
Action: Mouse moved to (974, 710)
Screenshot: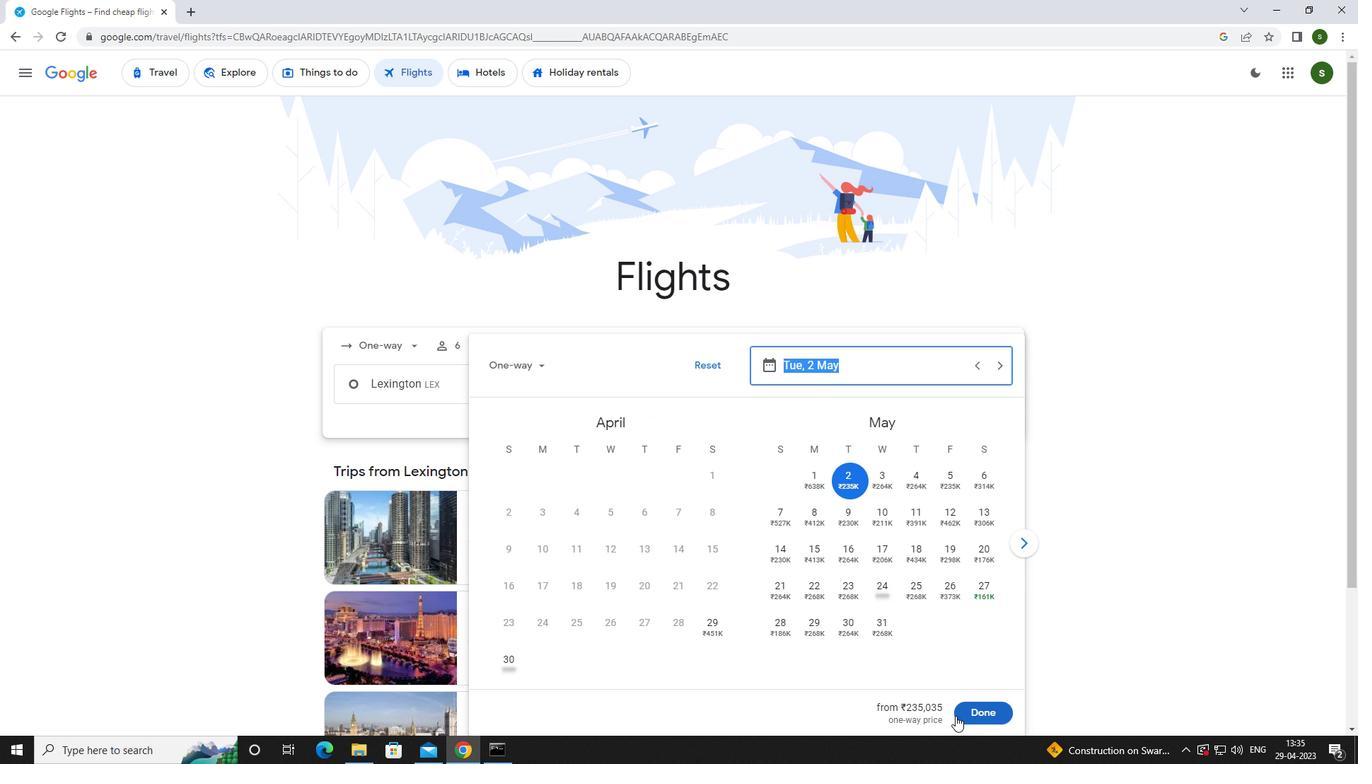 
Action: Mouse pressed left at (974, 710)
Screenshot: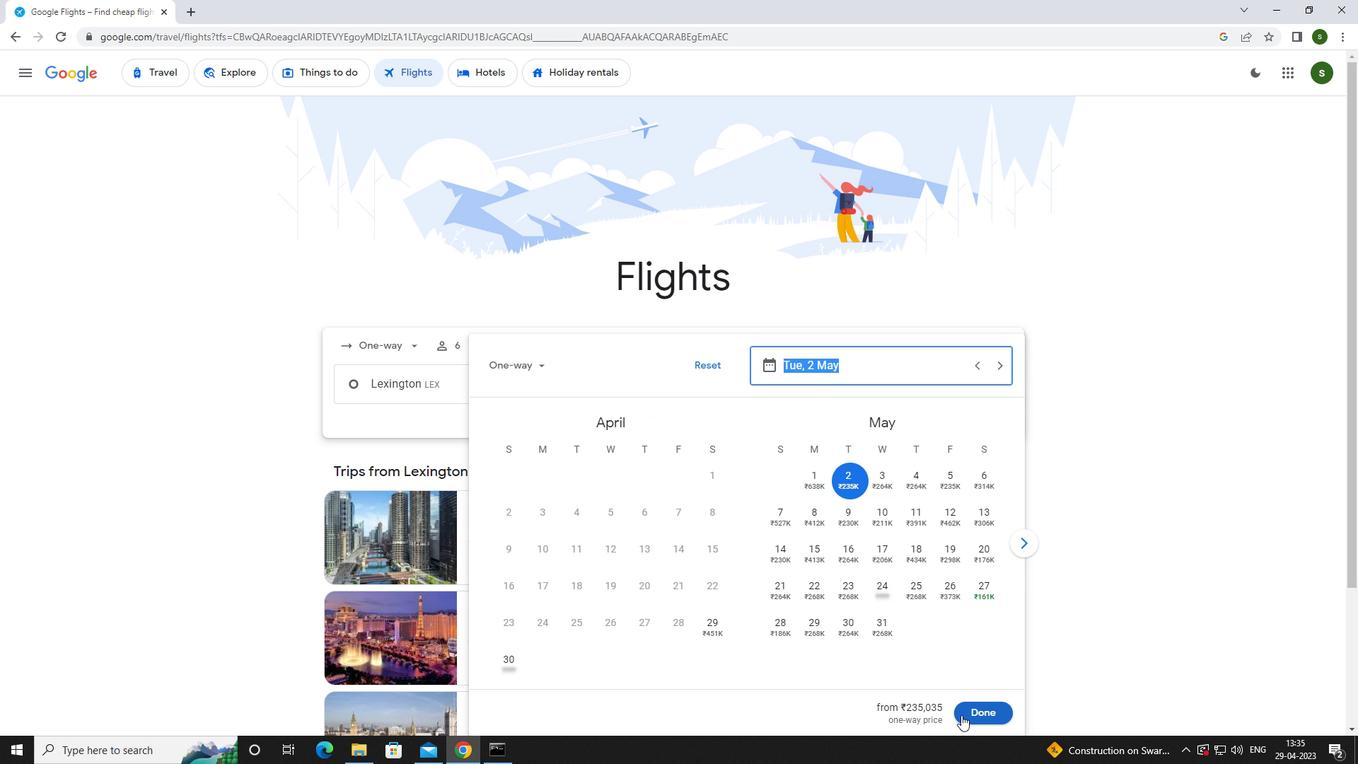 
Action: Mouse moved to (689, 426)
Screenshot: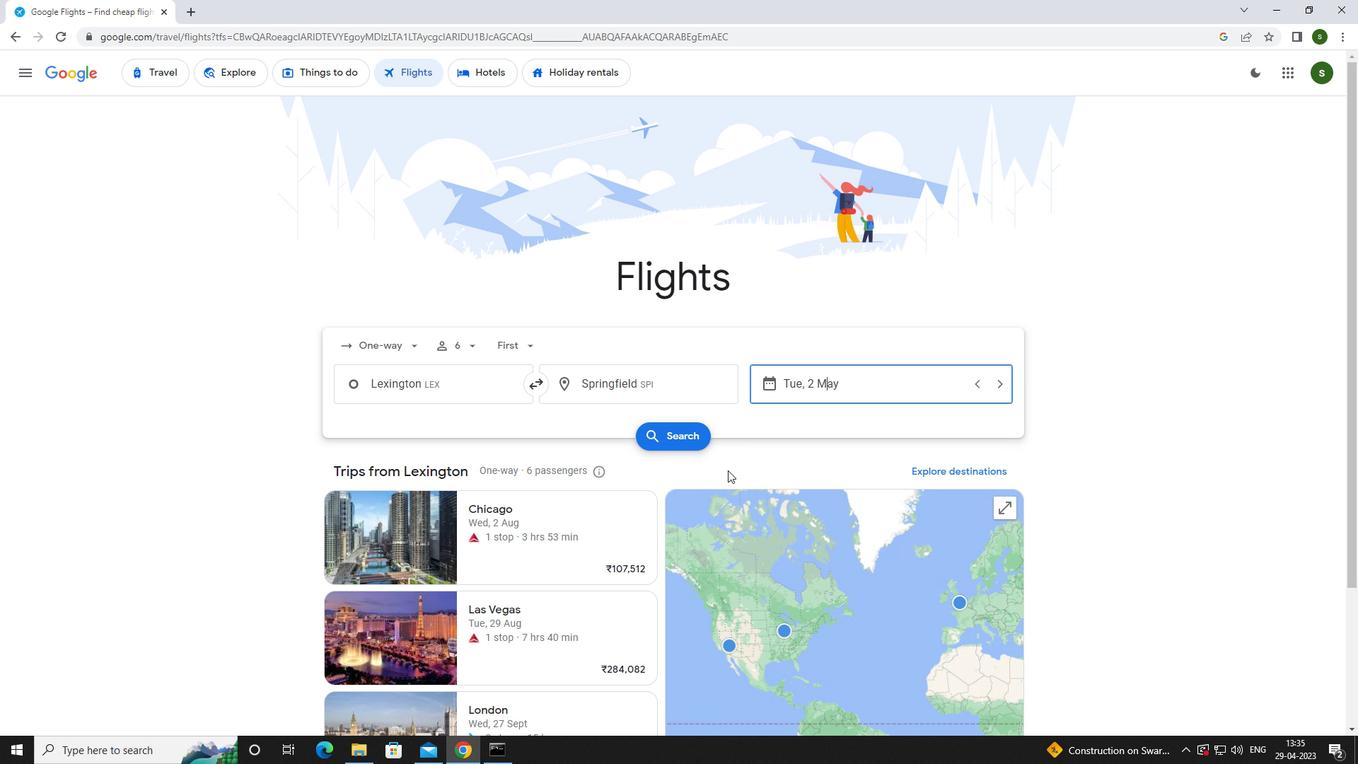 
Action: Mouse pressed left at (689, 426)
Screenshot: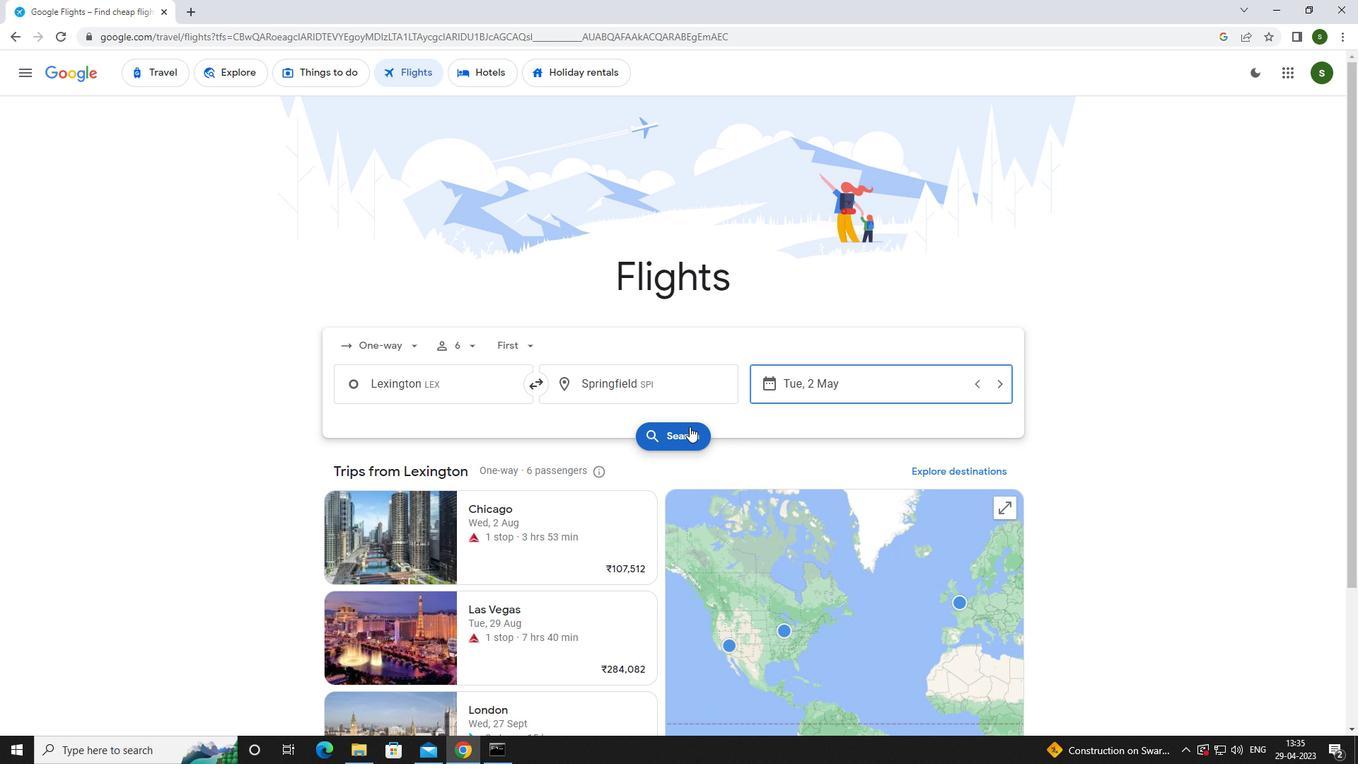 
Action: Mouse moved to (347, 199)
Screenshot: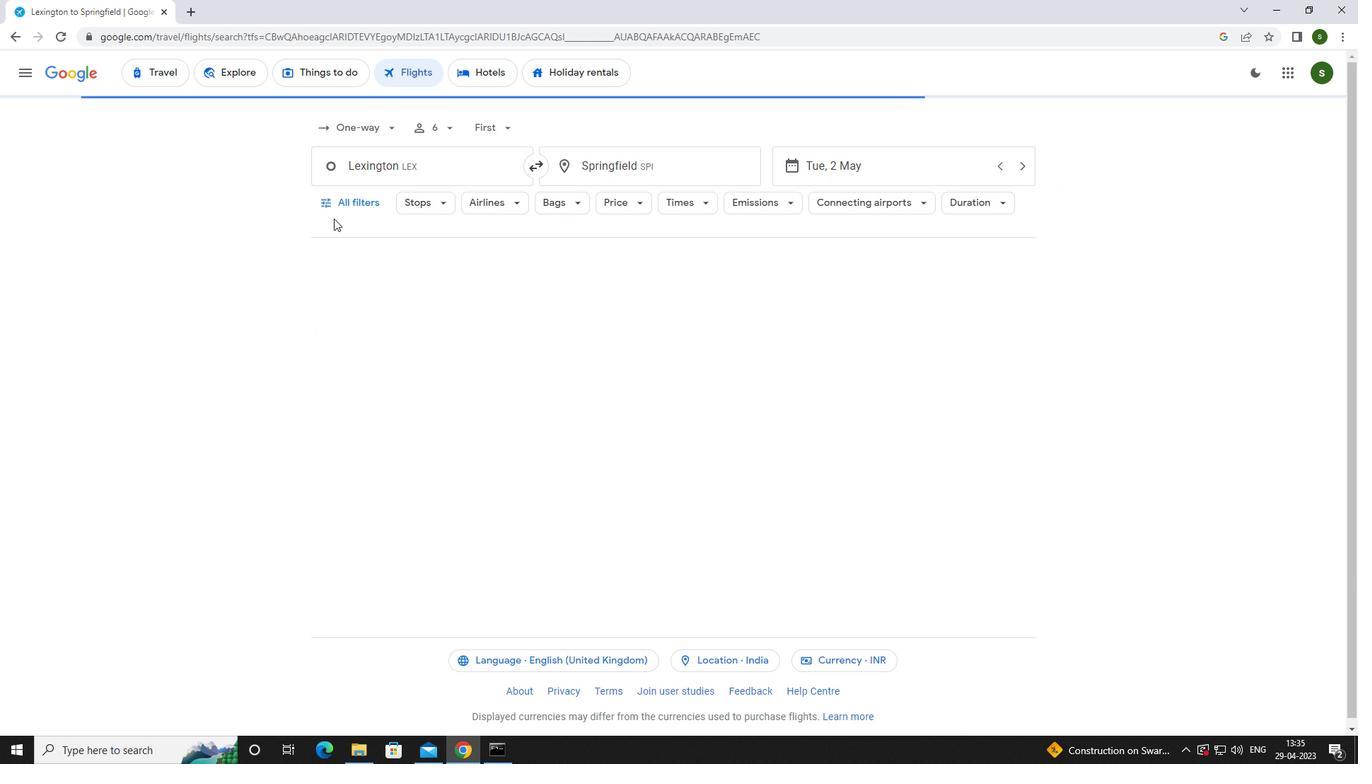 
Action: Mouse pressed left at (347, 199)
Screenshot: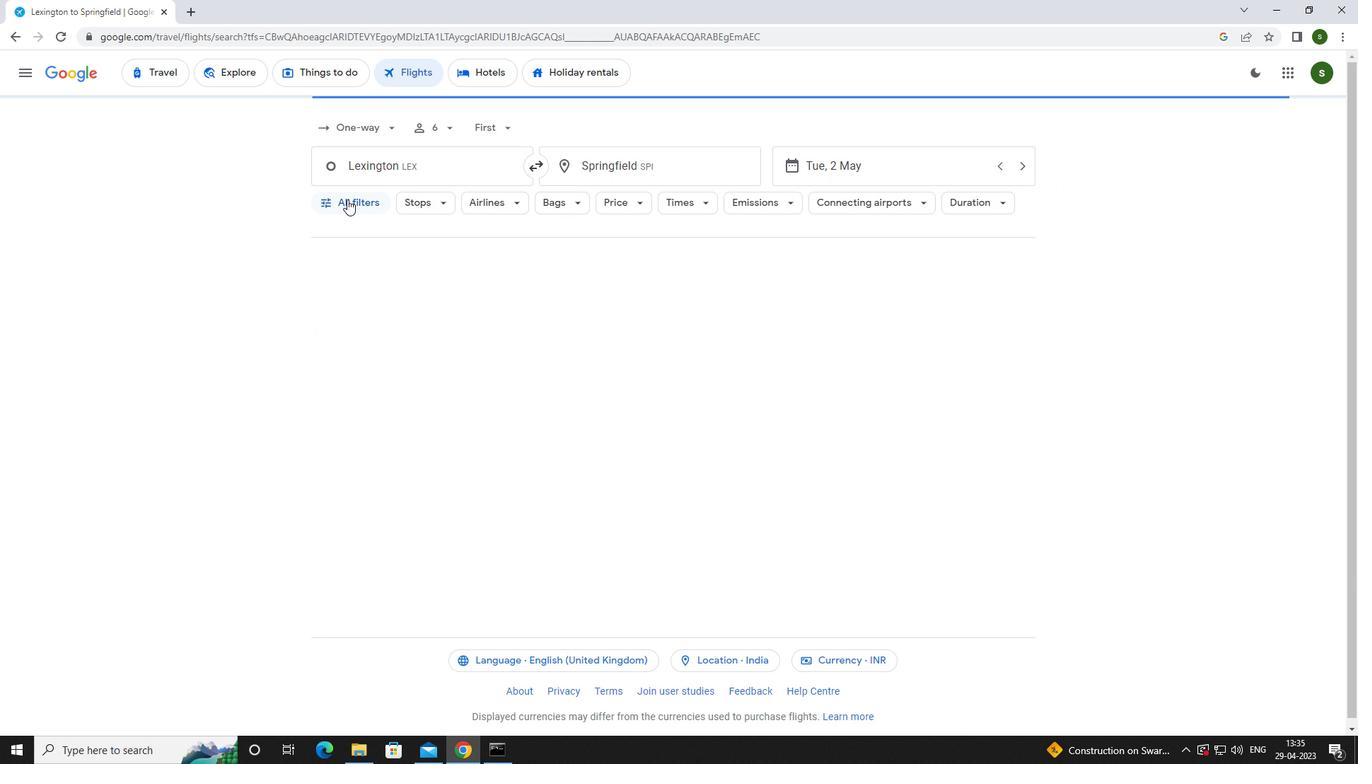 
Action: Mouse moved to (529, 505)
Screenshot: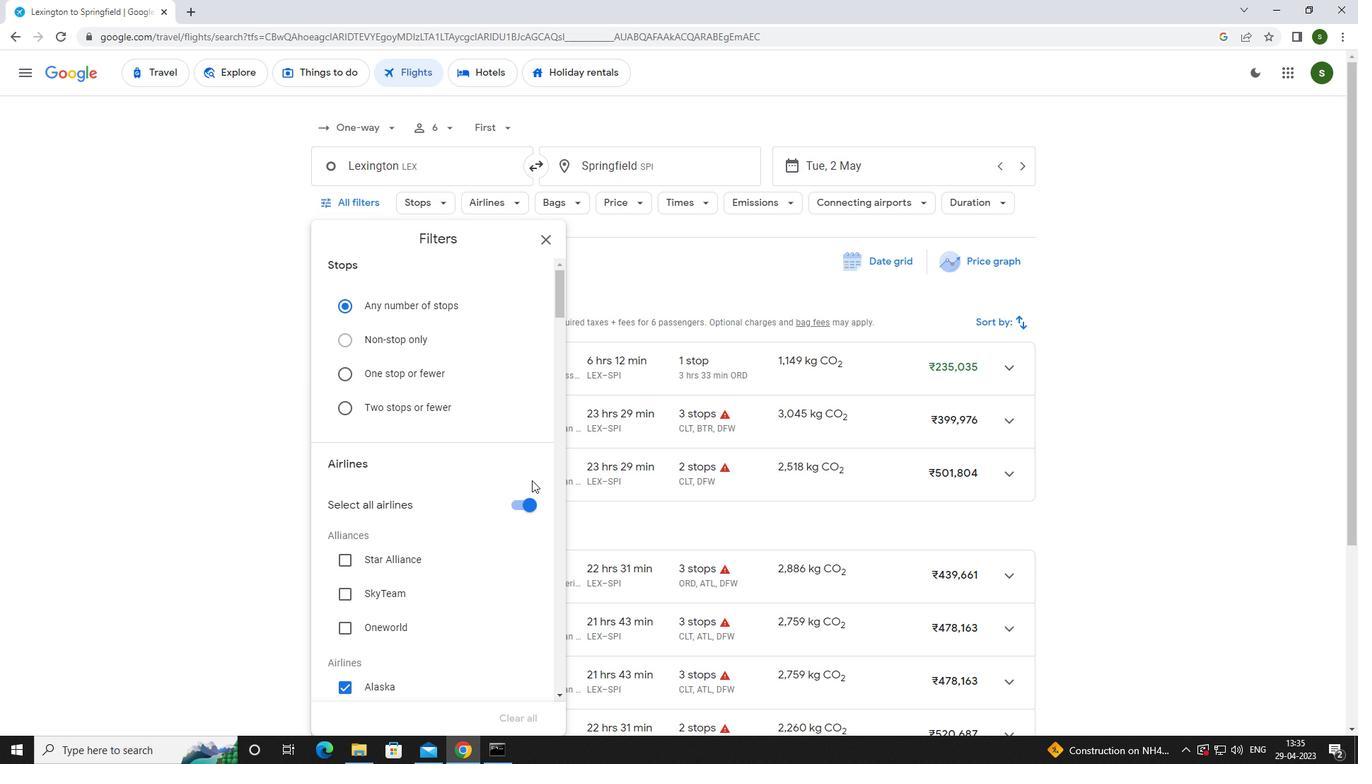 
Action: Mouse pressed left at (529, 505)
Screenshot: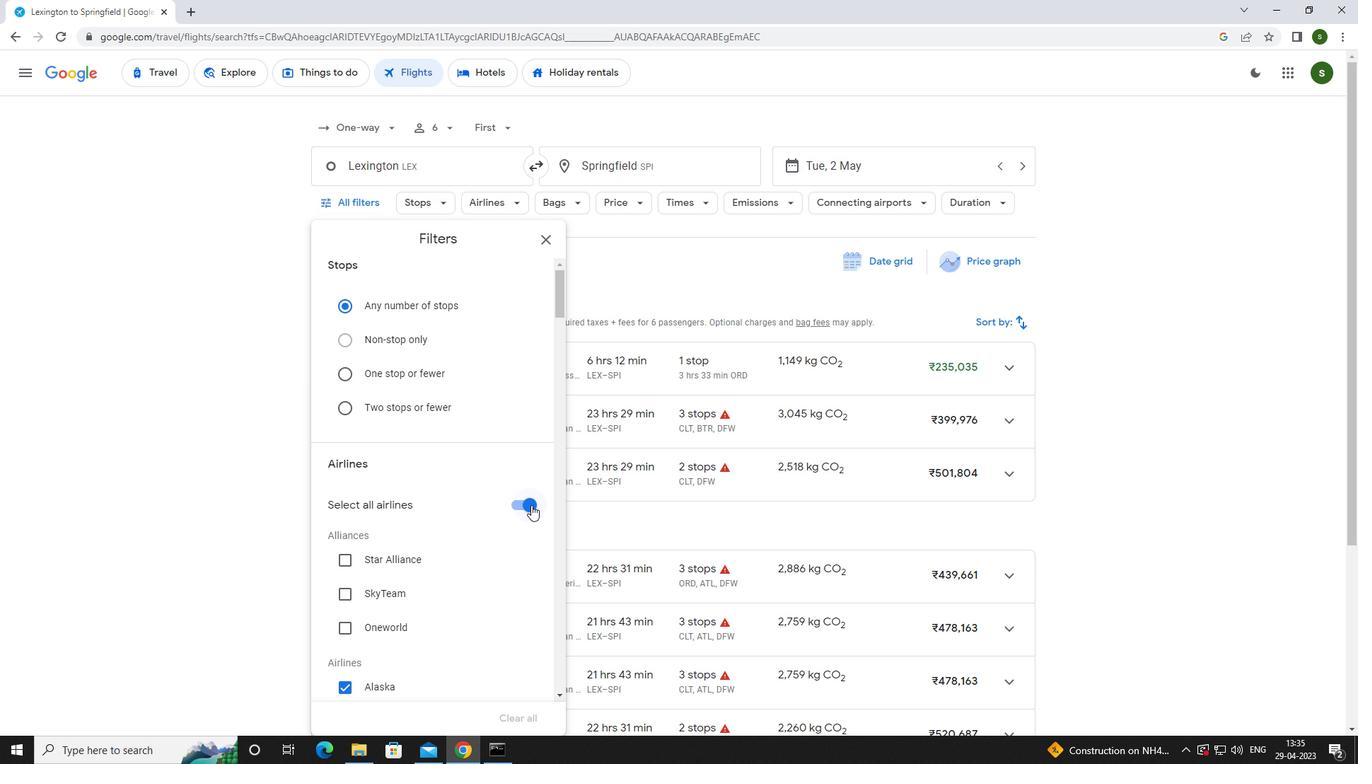 
Action: Mouse moved to (466, 454)
Screenshot: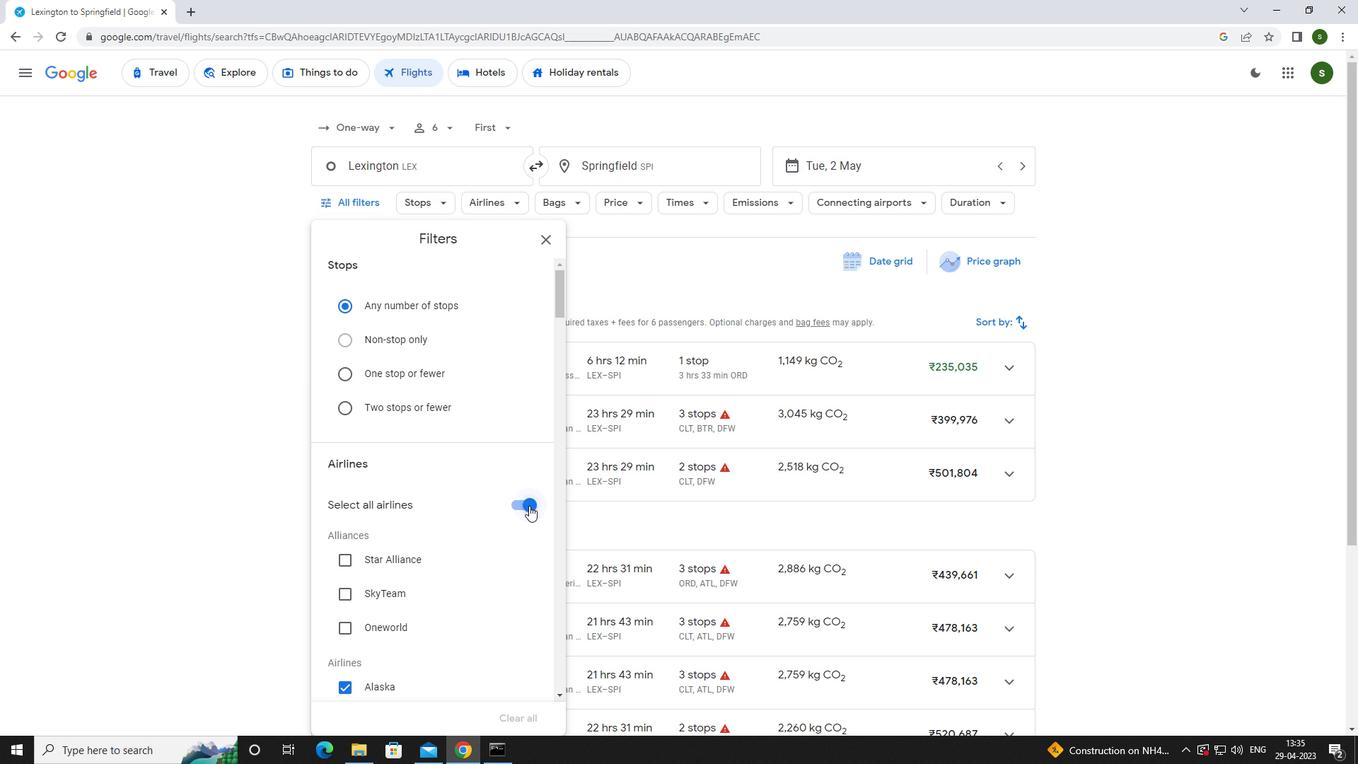 
Action: Mouse scrolled (466, 454) with delta (0, 0)
Screenshot: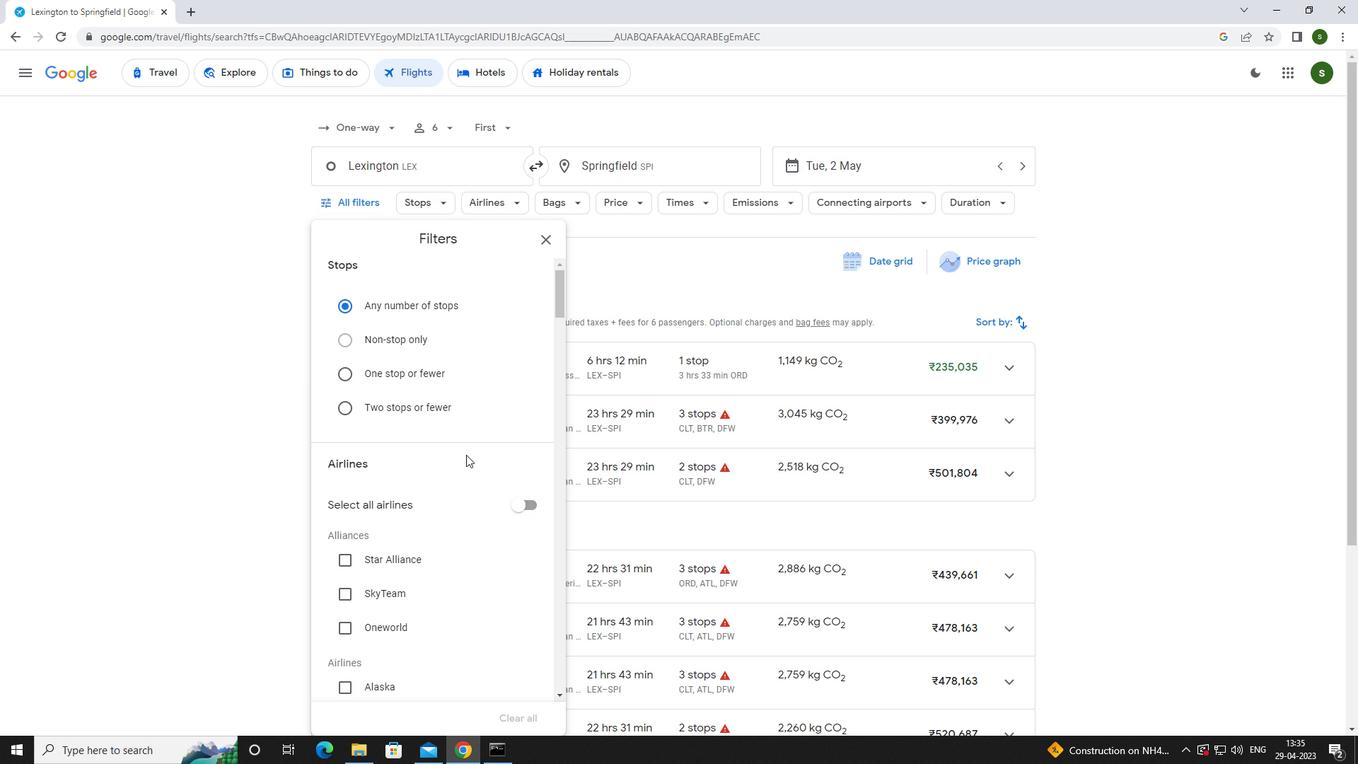 
Action: Mouse scrolled (466, 454) with delta (0, 0)
Screenshot: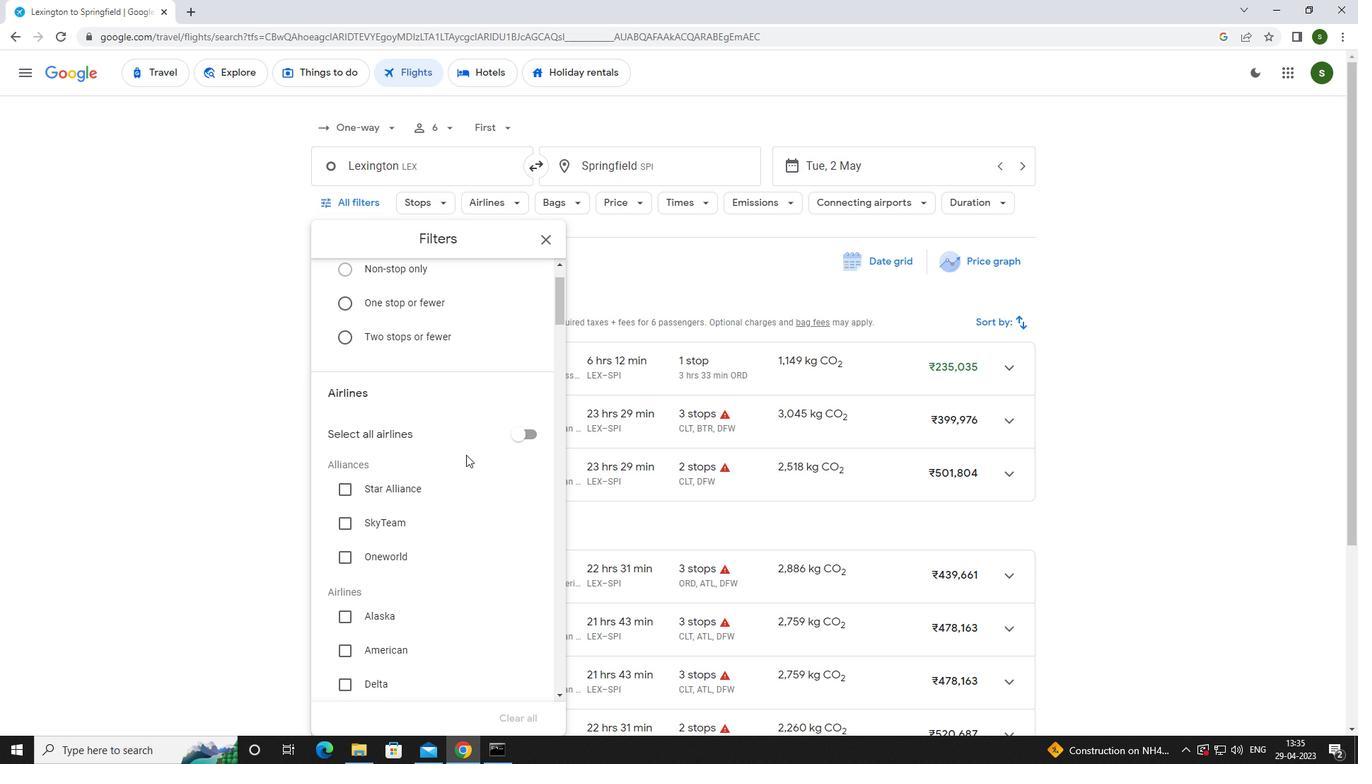 
Action: Mouse scrolled (466, 454) with delta (0, 0)
Screenshot: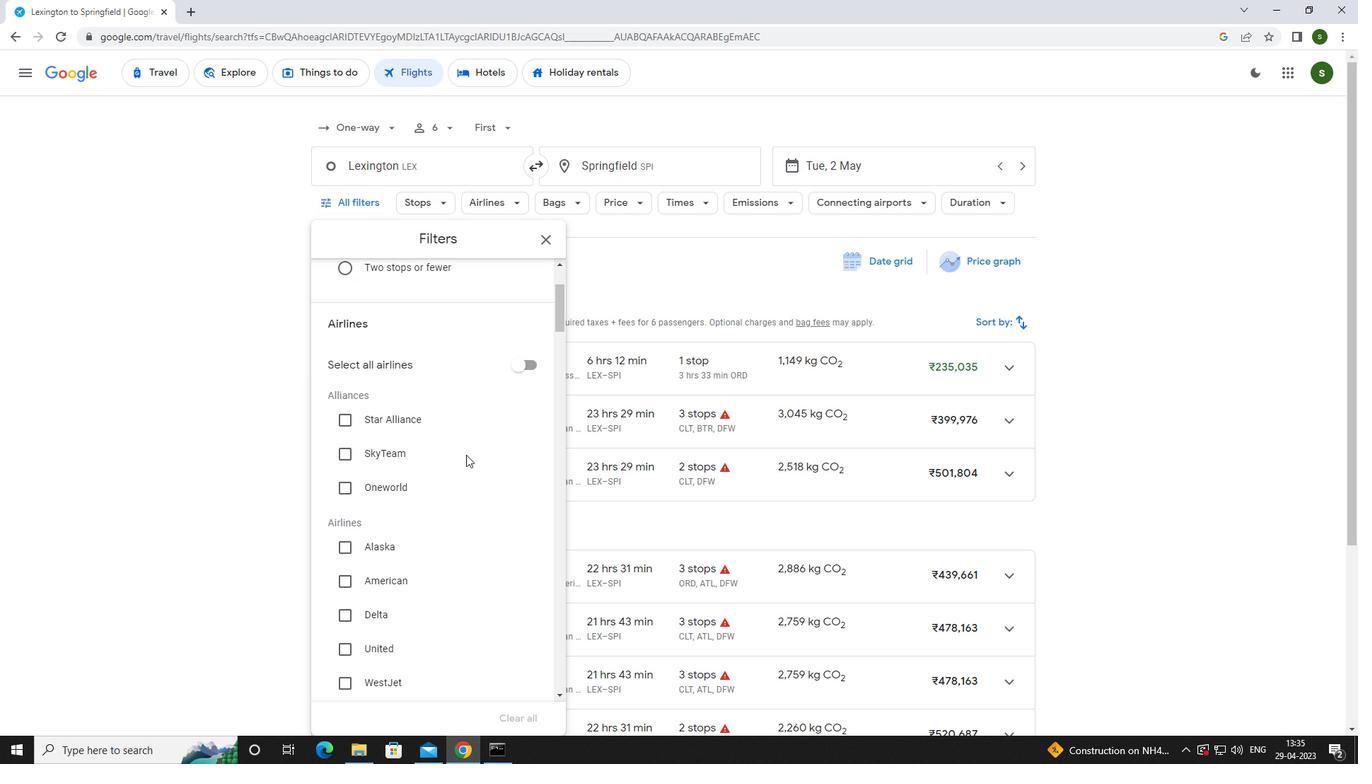 
Action: Mouse scrolled (466, 454) with delta (0, 0)
Screenshot: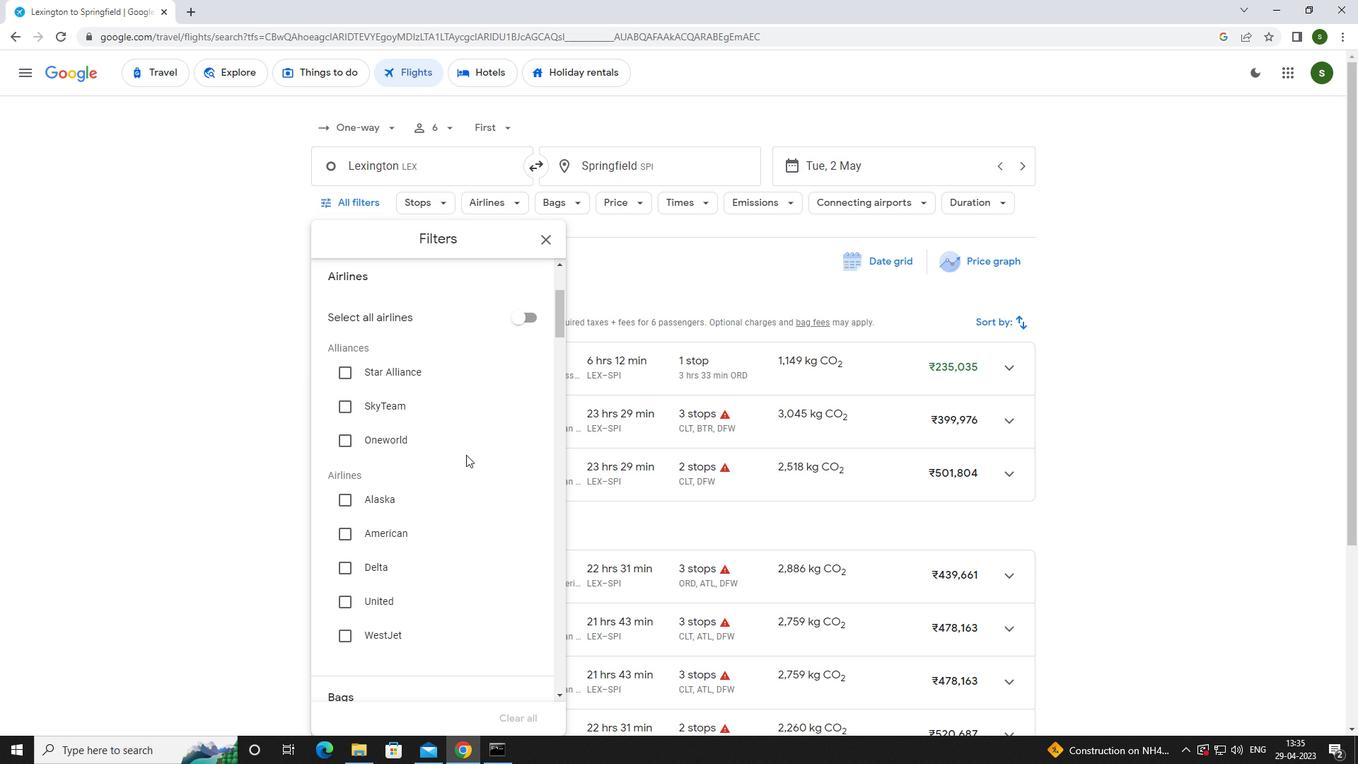 
Action: Mouse scrolled (466, 454) with delta (0, 0)
Screenshot: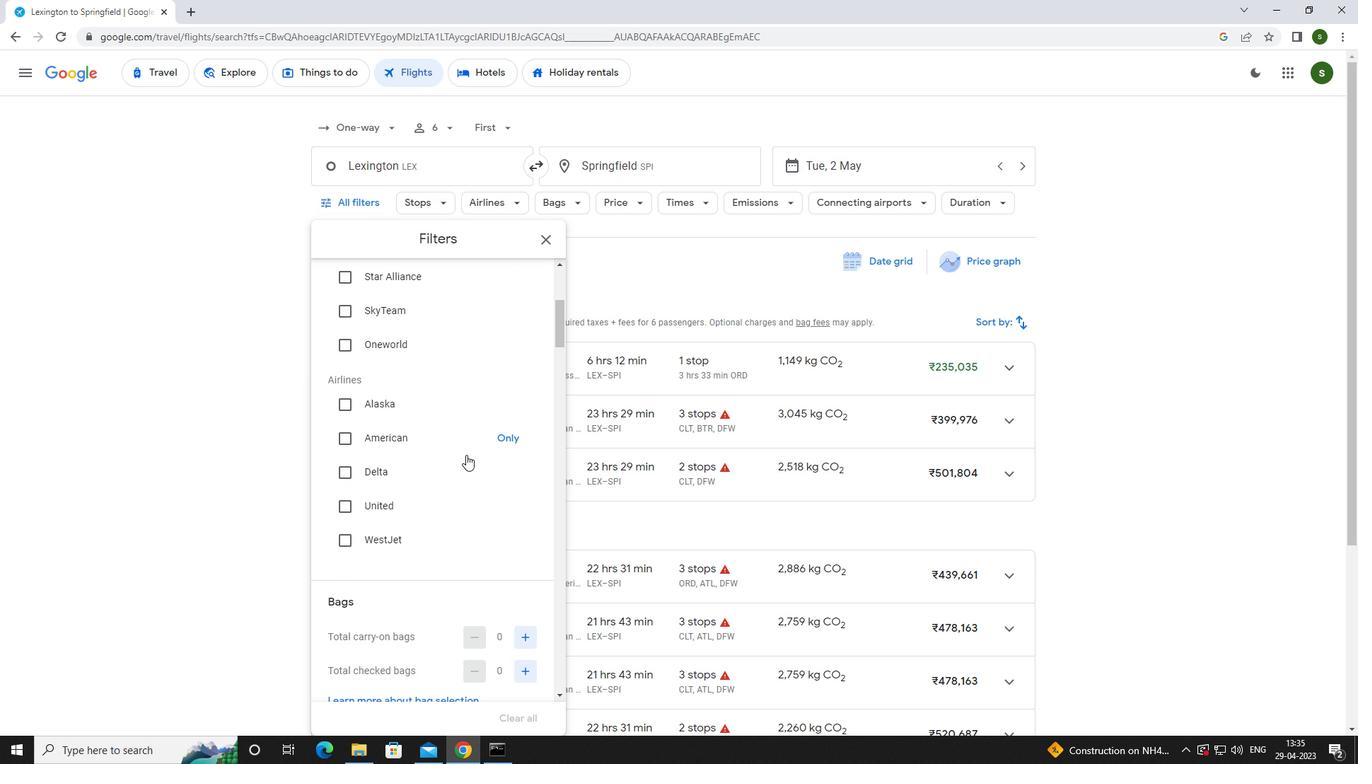 
Action: Mouse scrolled (466, 454) with delta (0, 0)
Screenshot: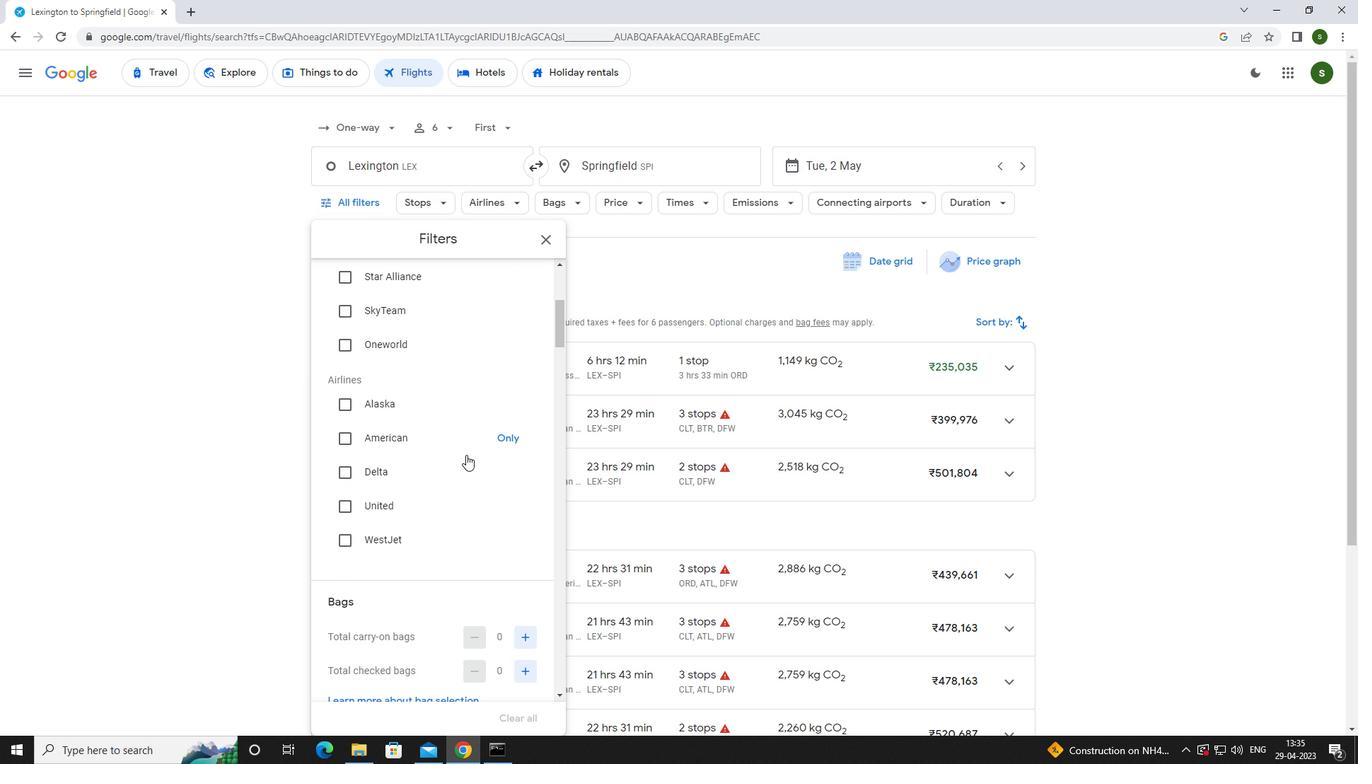 
Action: Mouse scrolled (466, 454) with delta (0, 0)
Screenshot: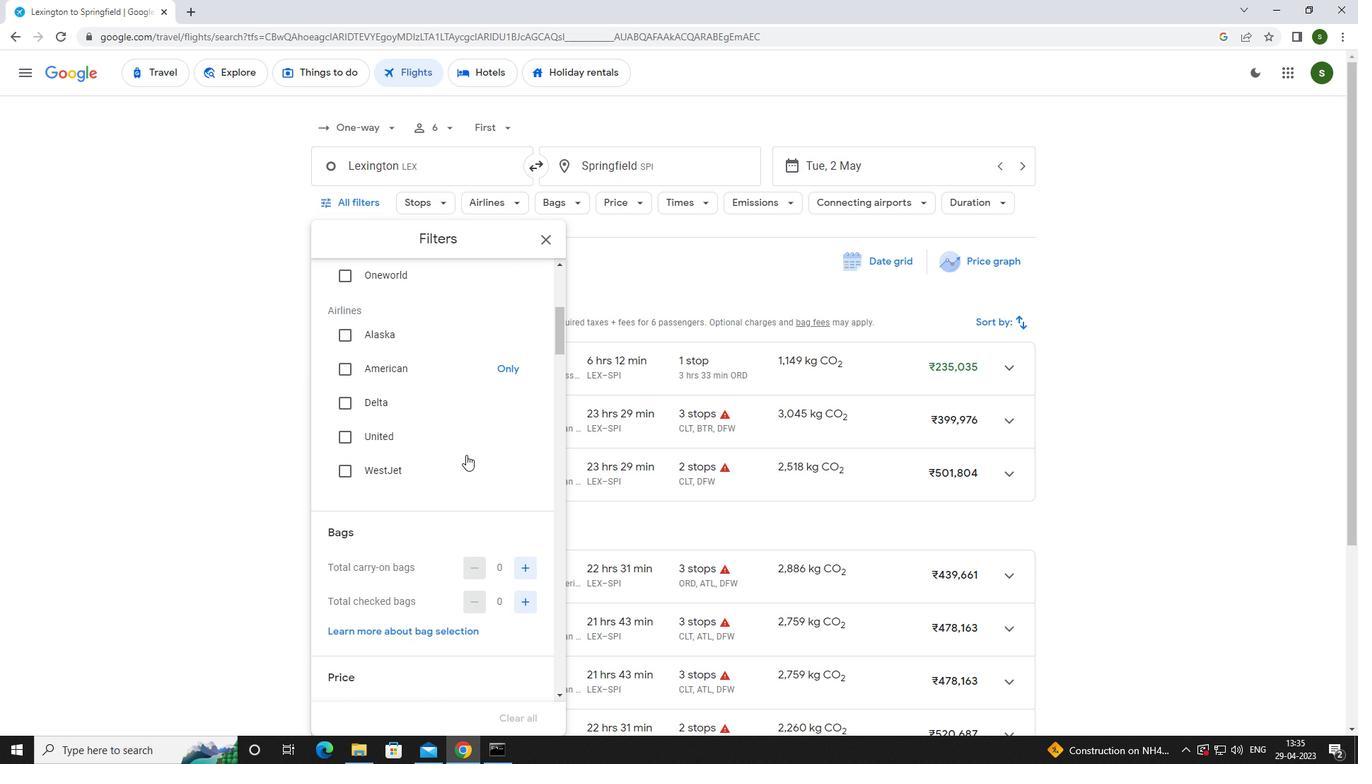 
Action: Mouse scrolled (466, 454) with delta (0, 0)
Screenshot: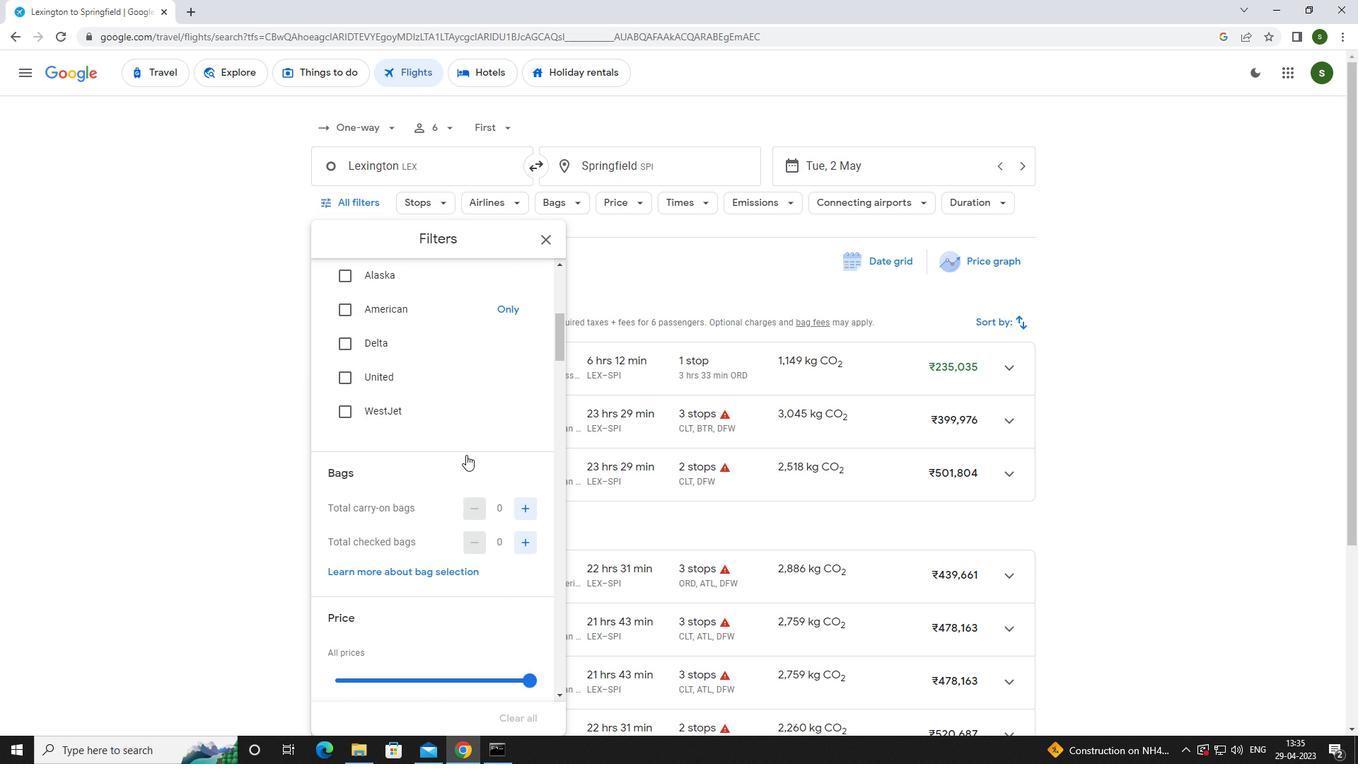 
Action: Mouse scrolled (466, 454) with delta (0, 0)
Screenshot: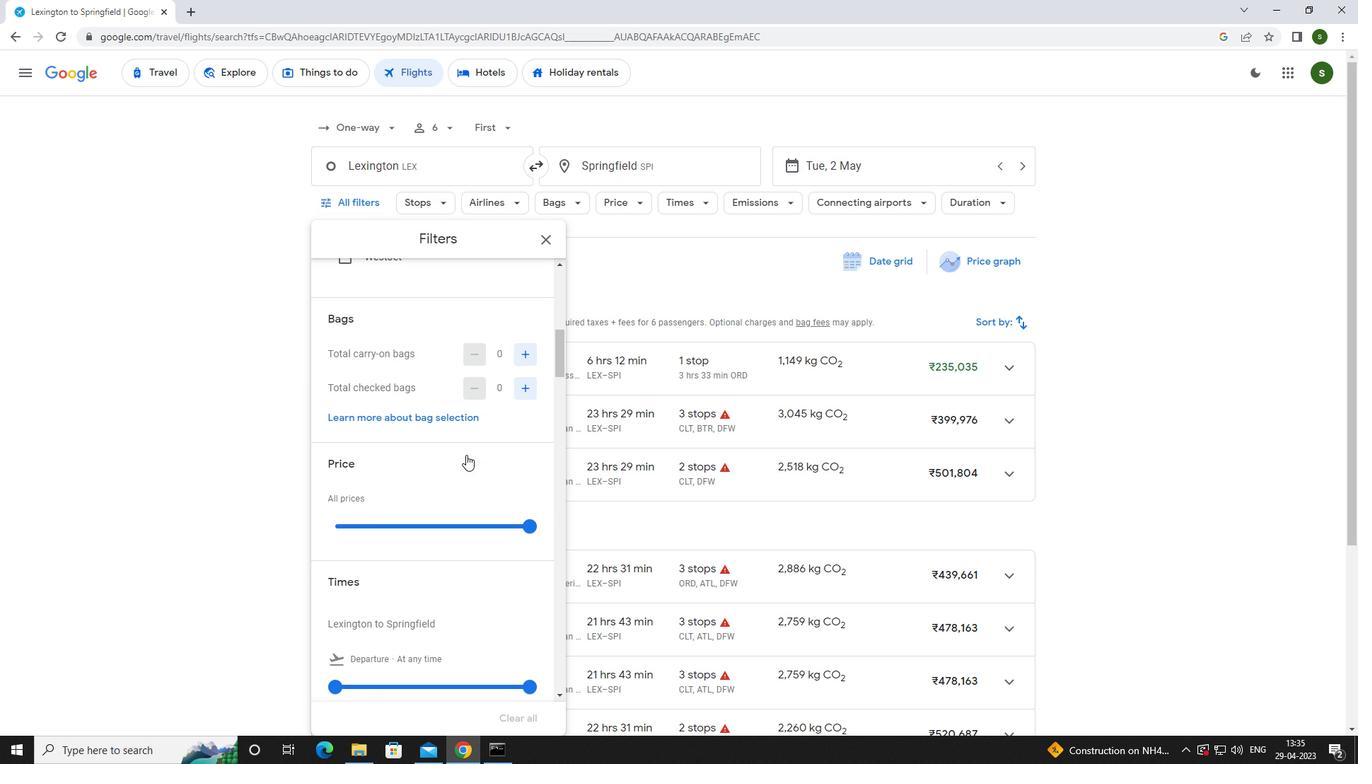
Action: Mouse scrolled (466, 454) with delta (0, 0)
Screenshot: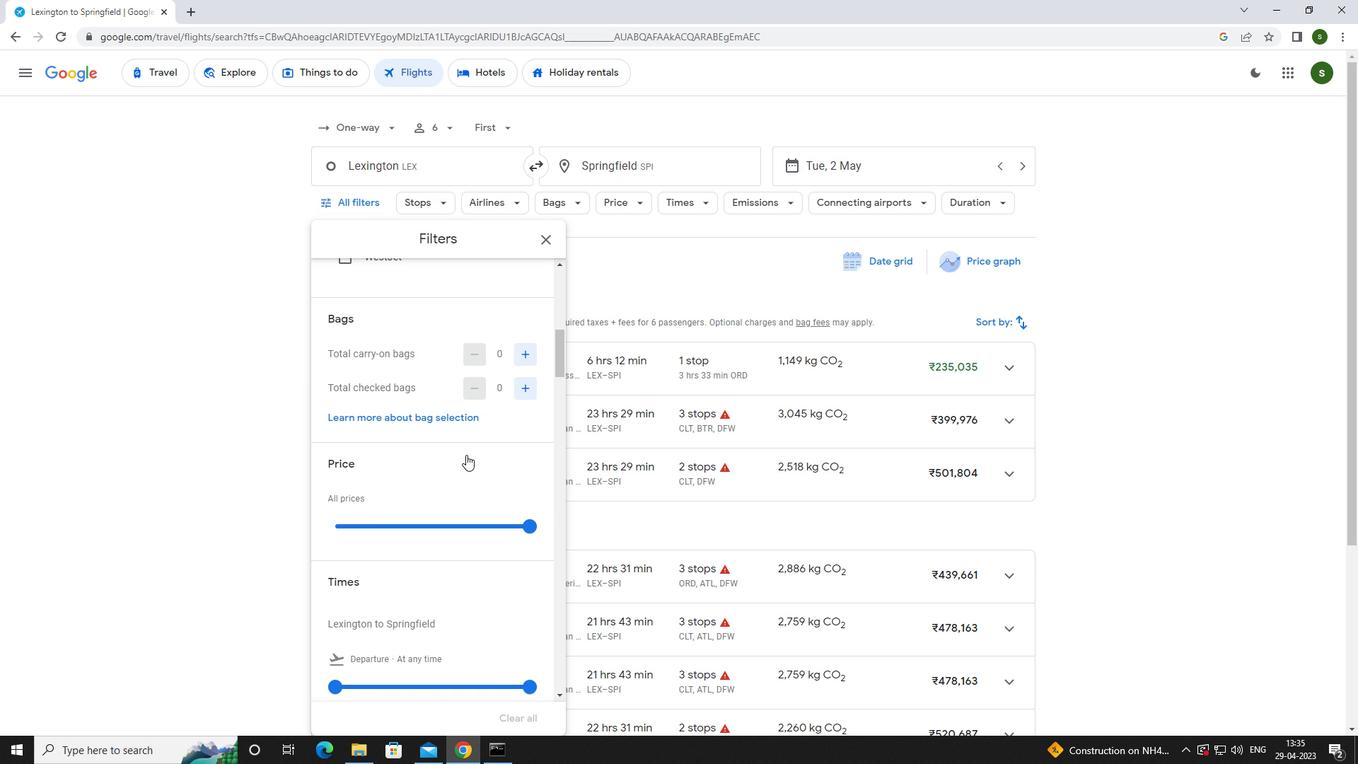 
Action: Mouse scrolled (466, 455) with delta (0, 0)
Screenshot: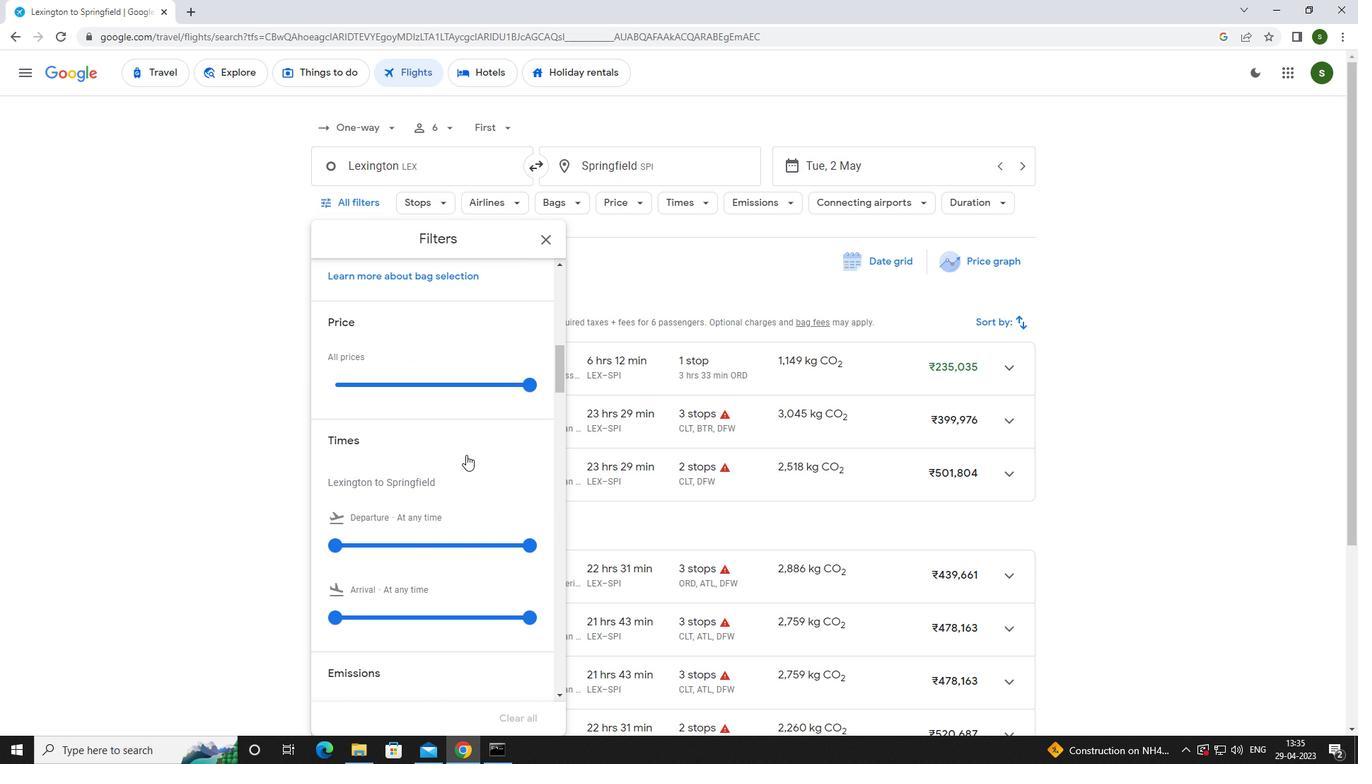
Action: Mouse moved to (527, 311)
Screenshot: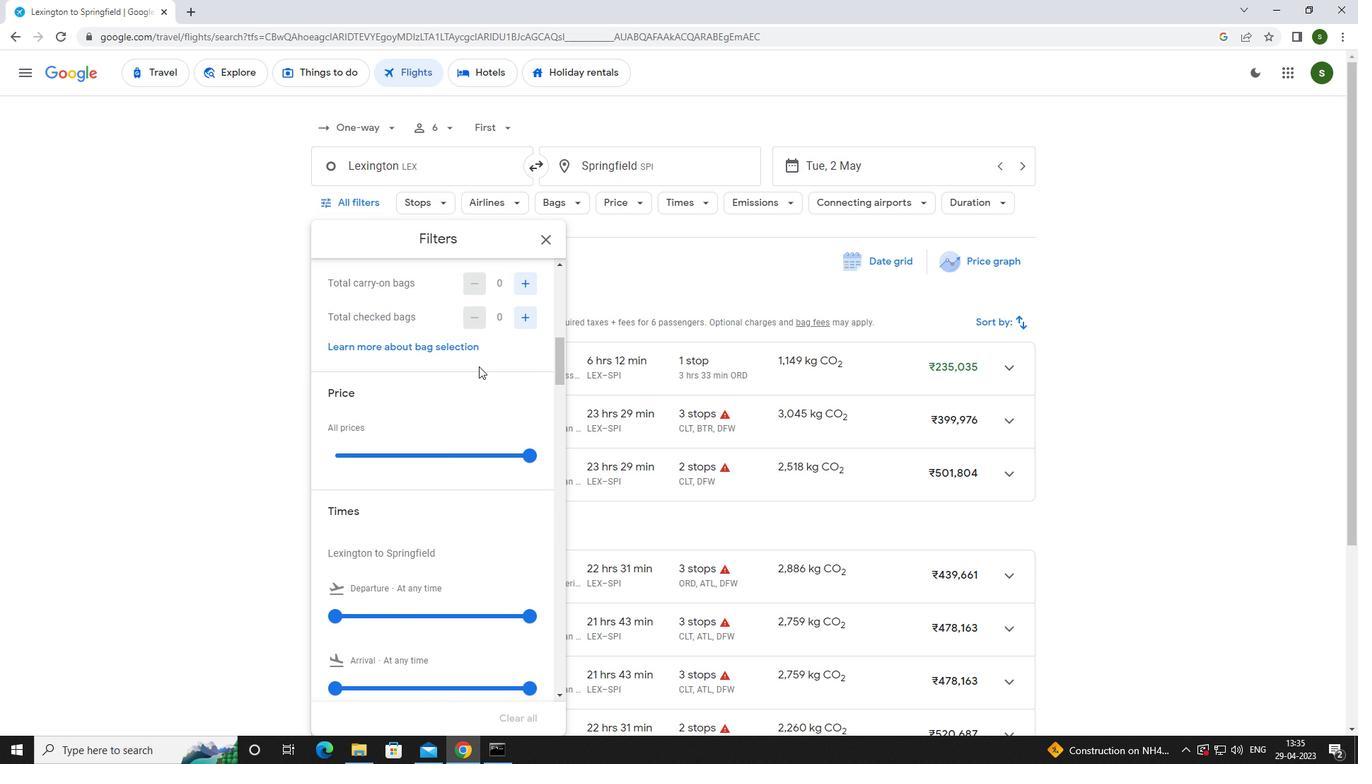 
Action: Mouse pressed left at (527, 311)
Screenshot: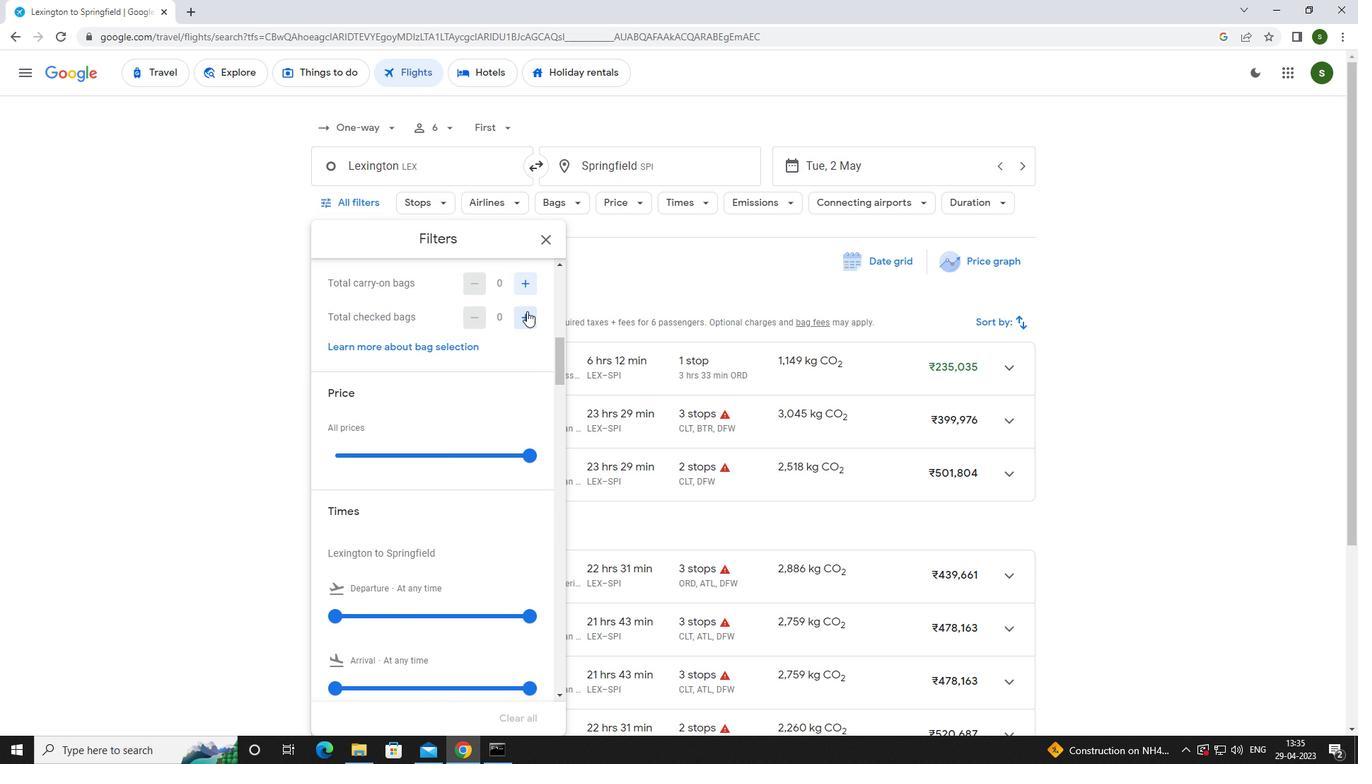 
Action: Mouse pressed left at (527, 311)
Screenshot: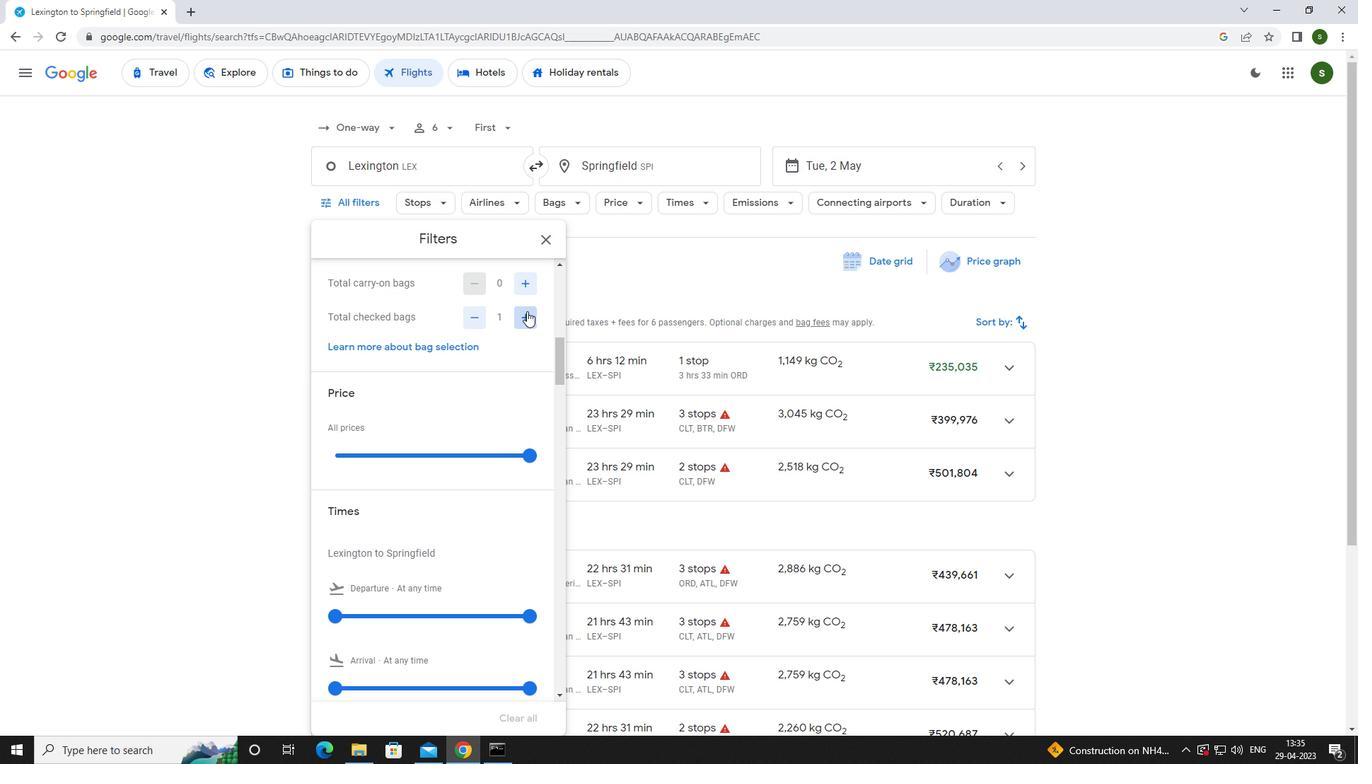 
Action: Mouse moved to (533, 452)
Screenshot: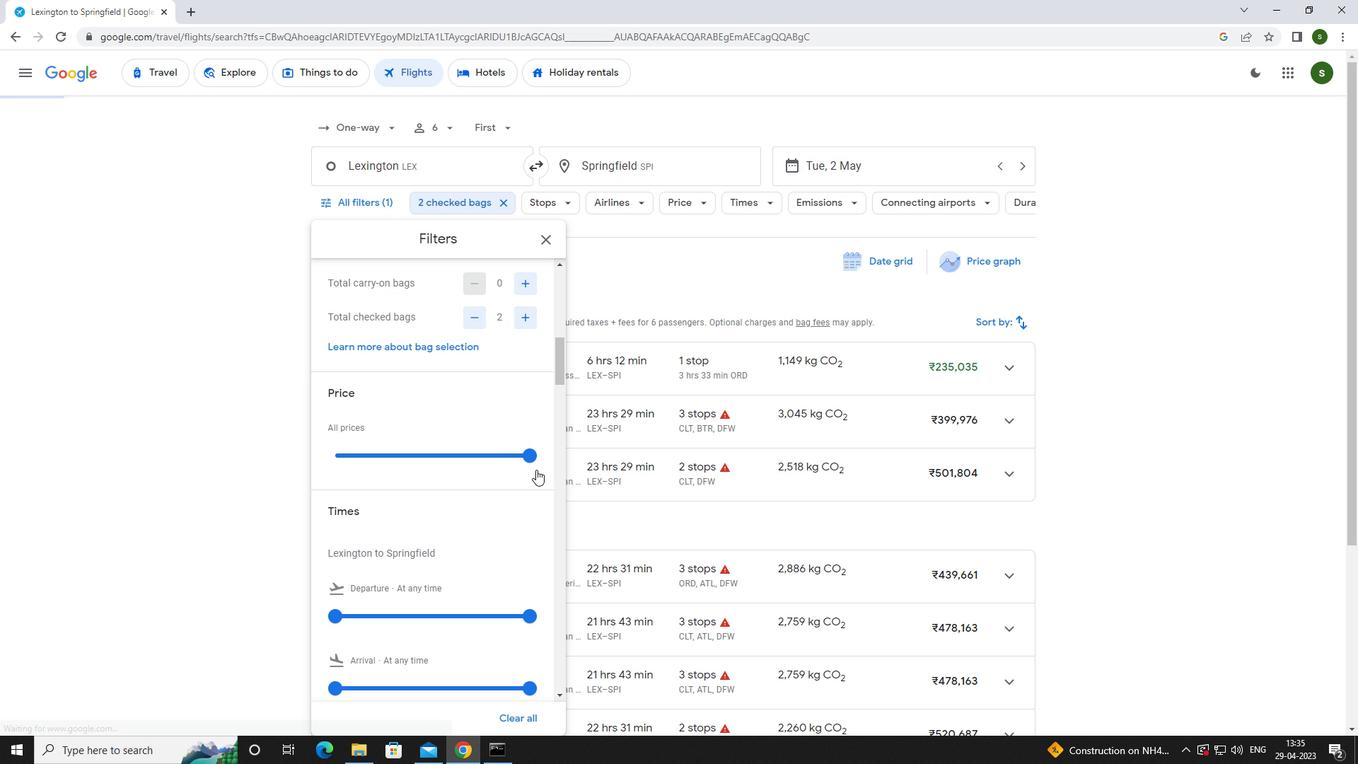 
Action: Mouse pressed left at (533, 452)
Screenshot: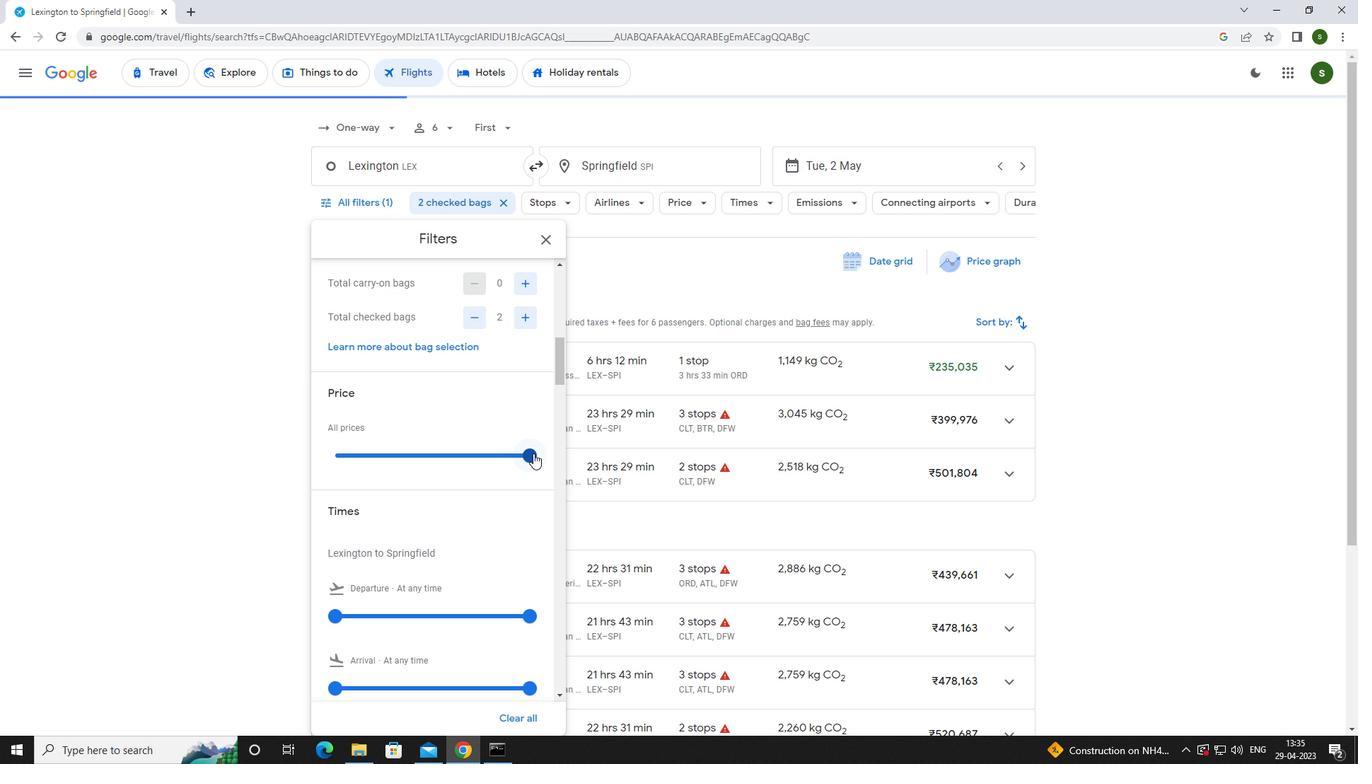 
Action: Mouse moved to (332, 614)
Screenshot: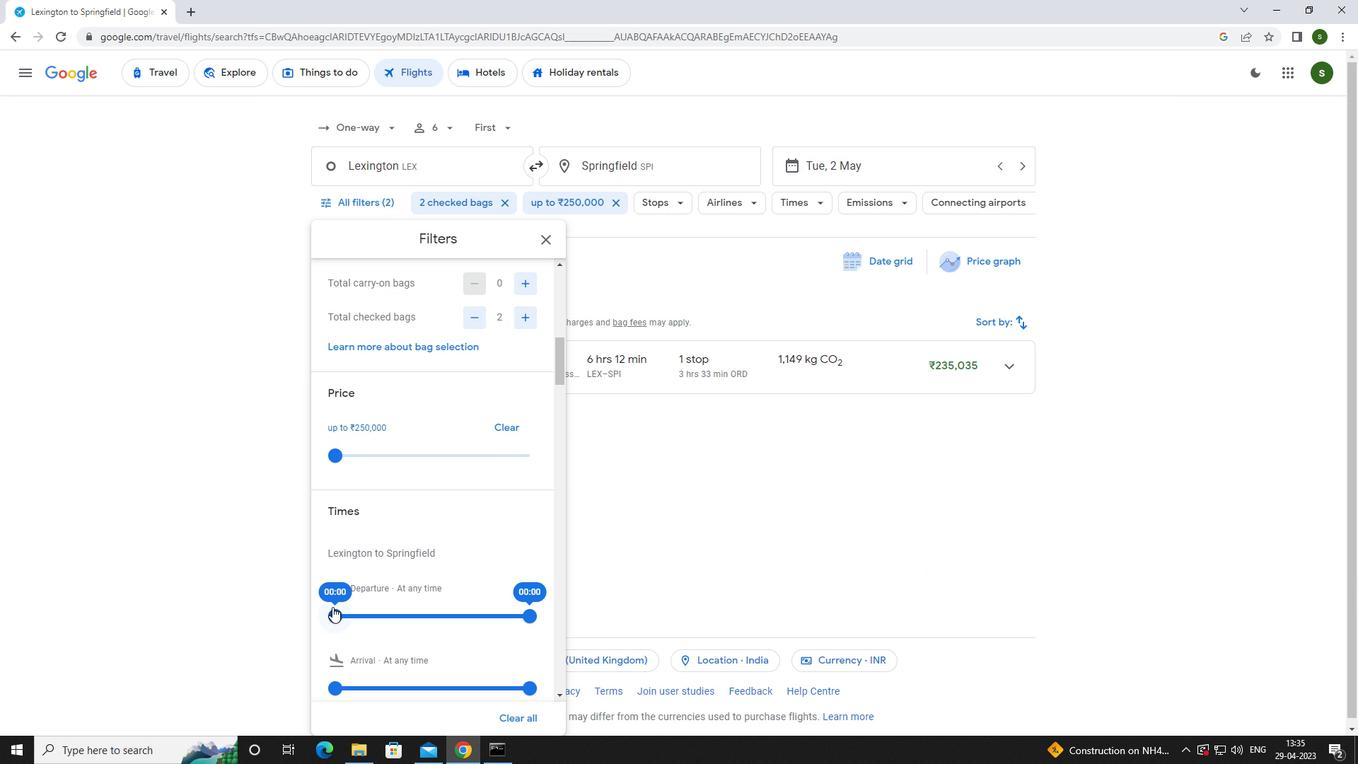 
Action: Mouse pressed left at (332, 614)
Screenshot: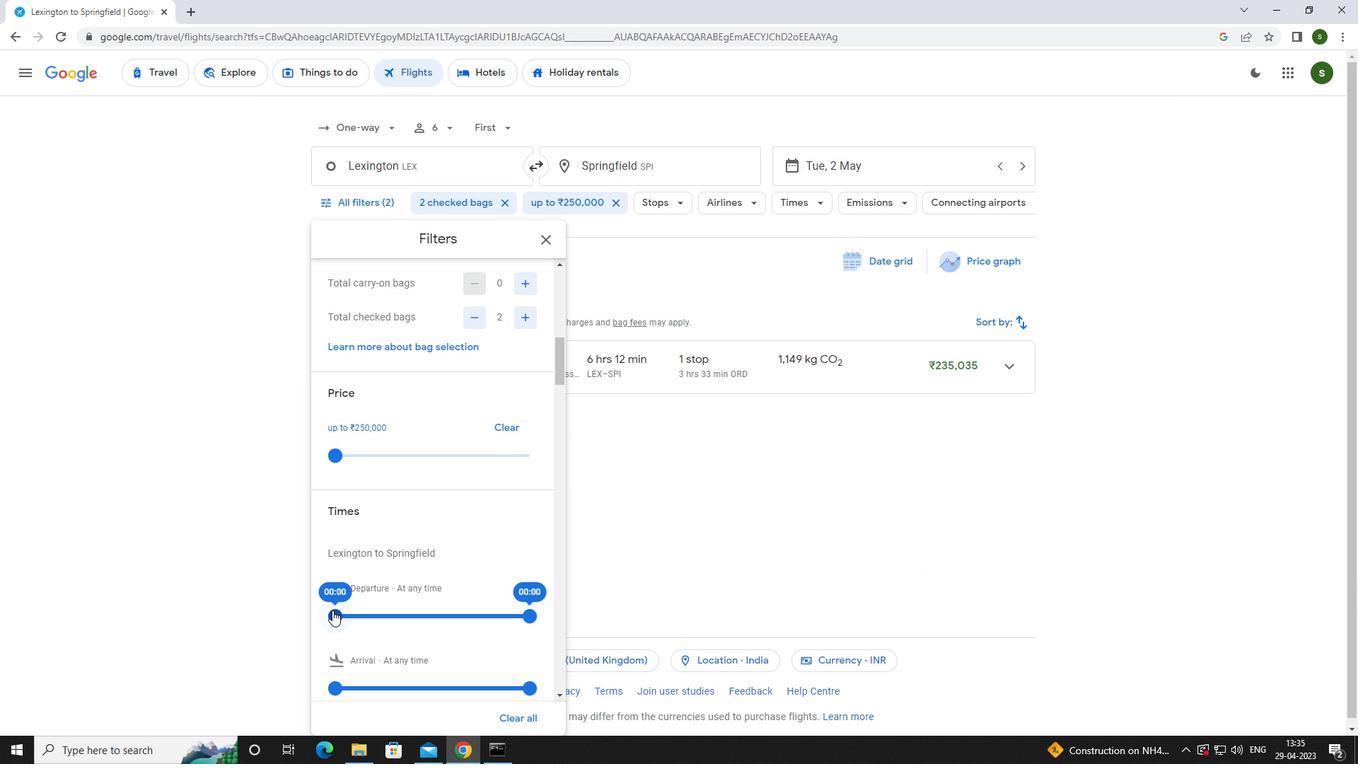 
Action: Mouse moved to (740, 536)
Screenshot: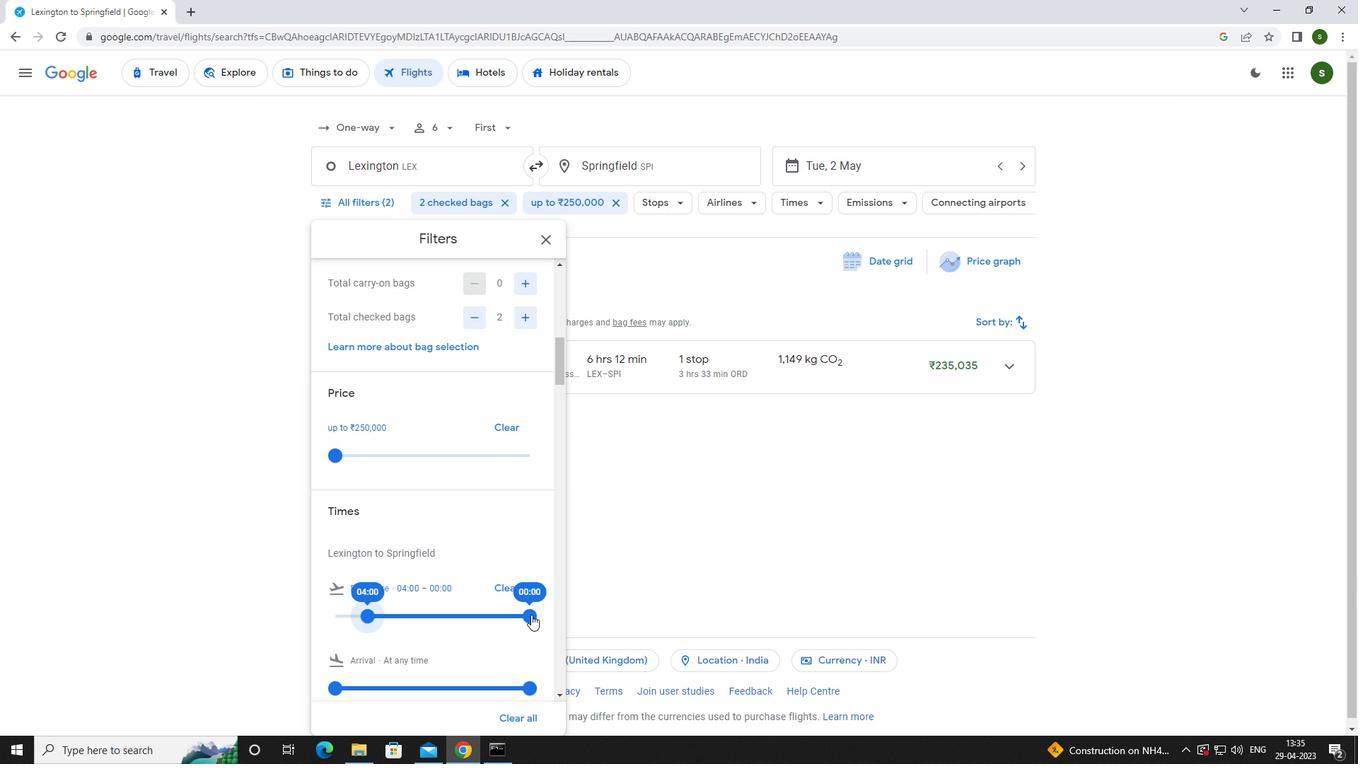 
Action: Mouse pressed left at (740, 536)
Screenshot: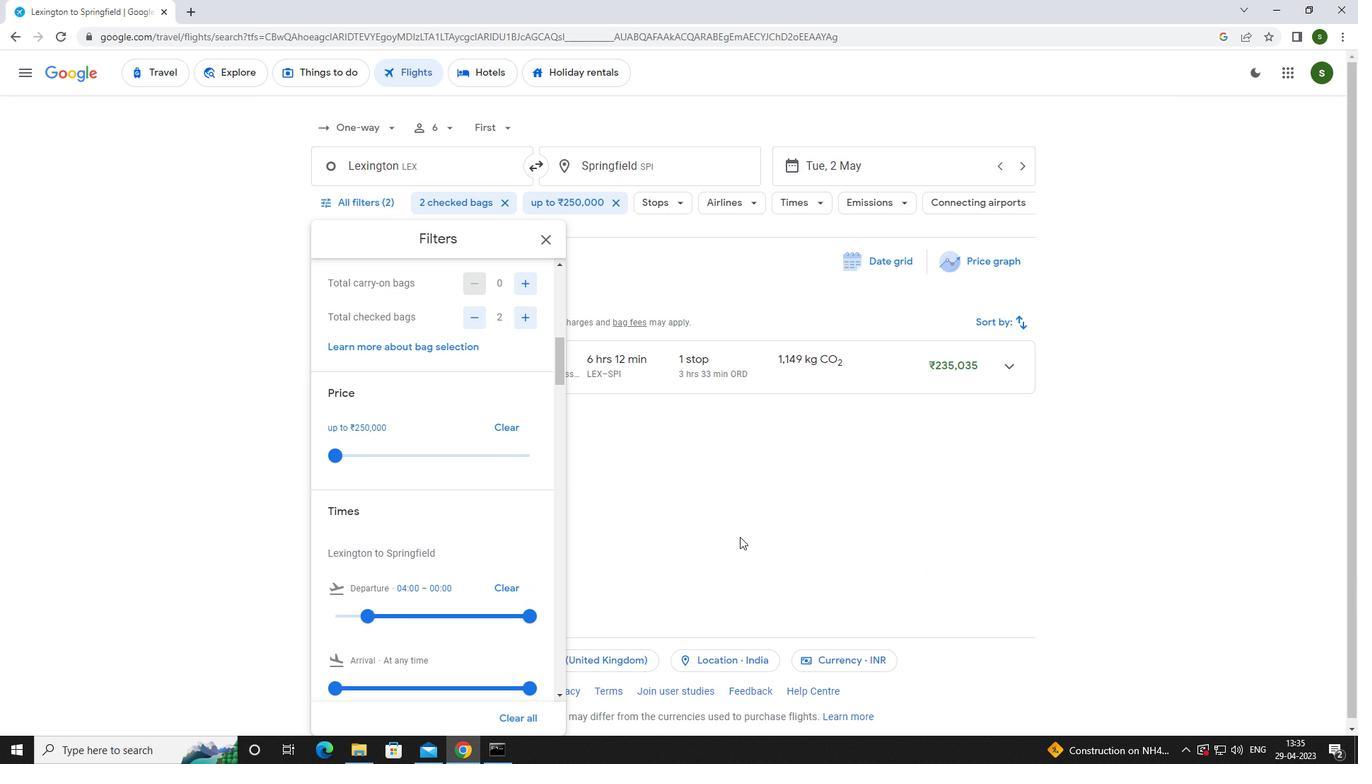 
